 Task: Search one way flight ticket for 4 adults, 2 children, 2 infants in seat and 1 infant on lap in economy from Kotzebue: Ralph Wien Memorial Airport to Raleigh: Raleigh-durham International Airport on 8-5-2023. Choice of flights is Spirit. Number of bags: 10 checked bags. Price is upto 100000. Outbound departure time preference is 10:30.
Action: Mouse moved to (342, 297)
Screenshot: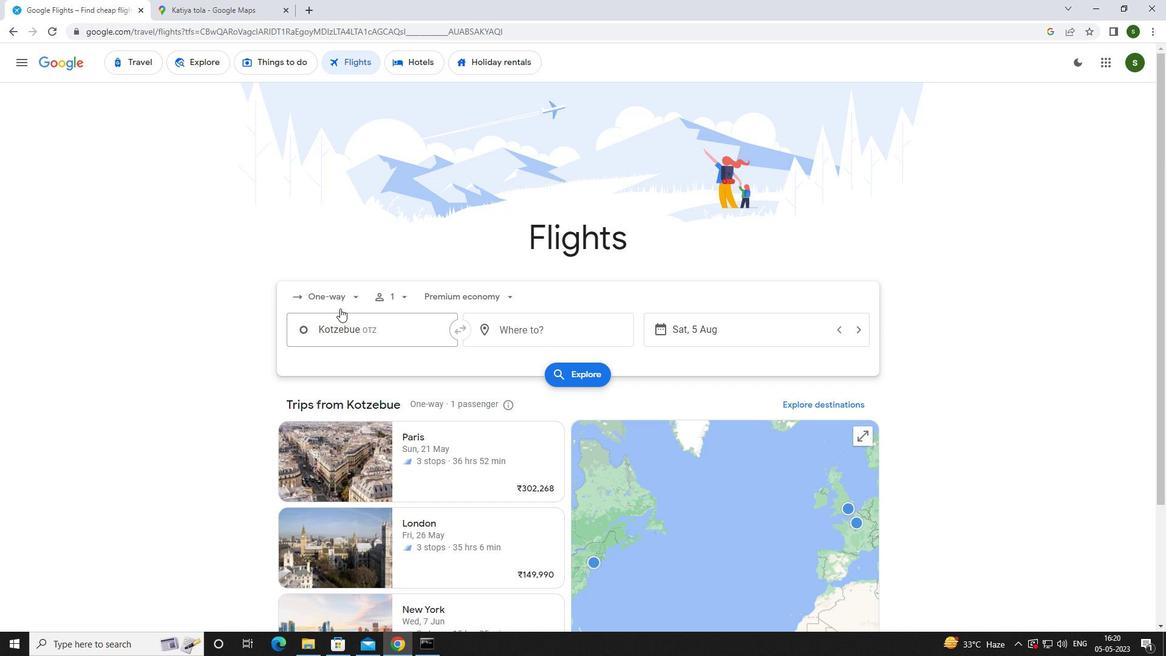 
Action: Mouse pressed left at (342, 297)
Screenshot: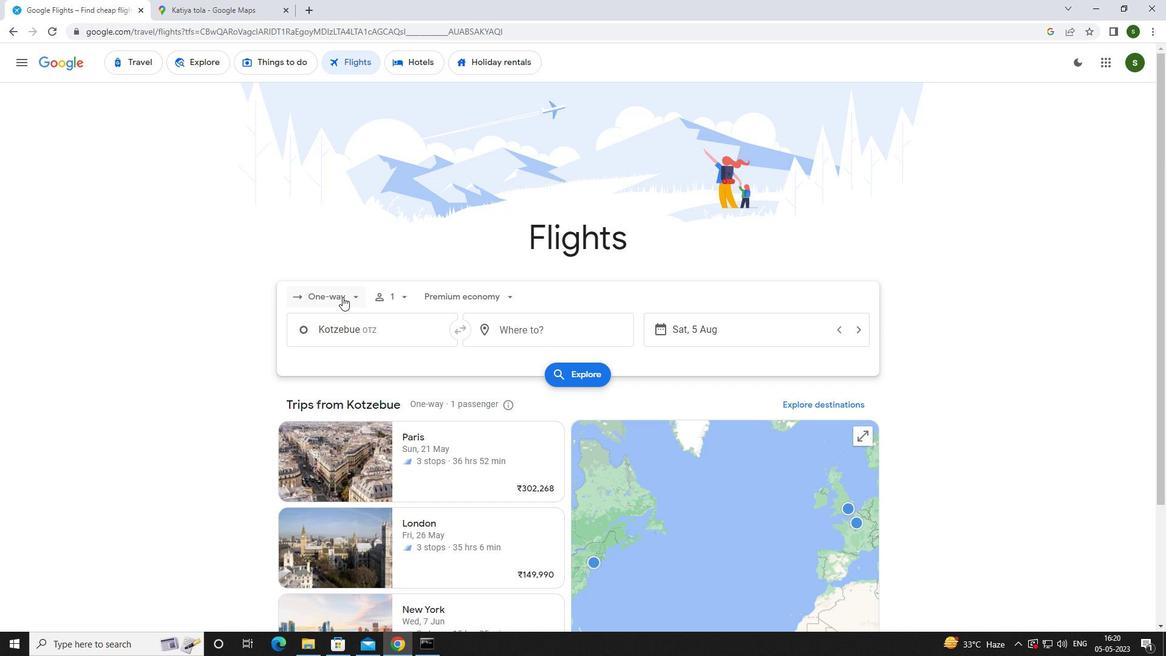 
Action: Mouse moved to (350, 351)
Screenshot: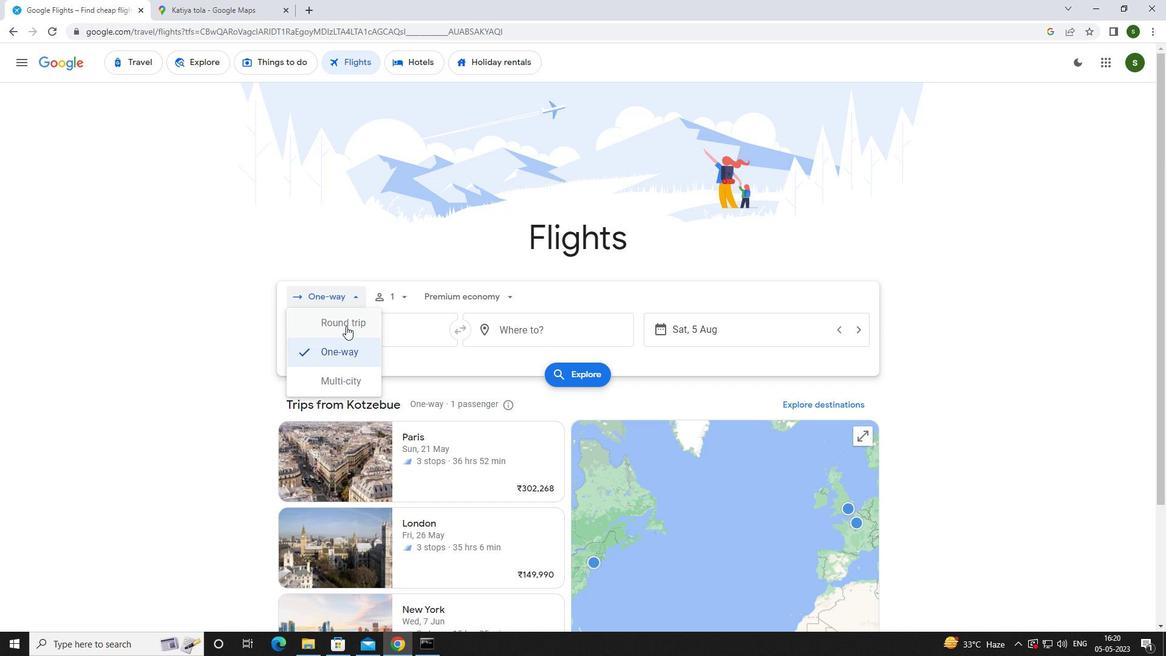 
Action: Mouse pressed left at (350, 351)
Screenshot: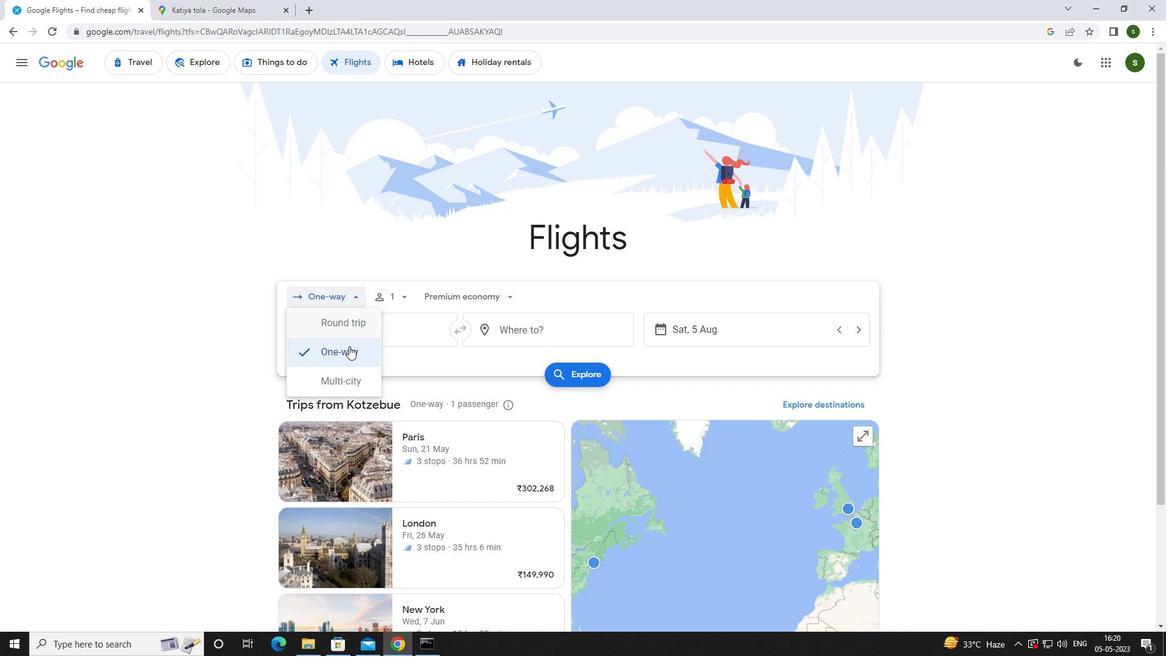 
Action: Mouse moved to (391, 294)
Screenshot: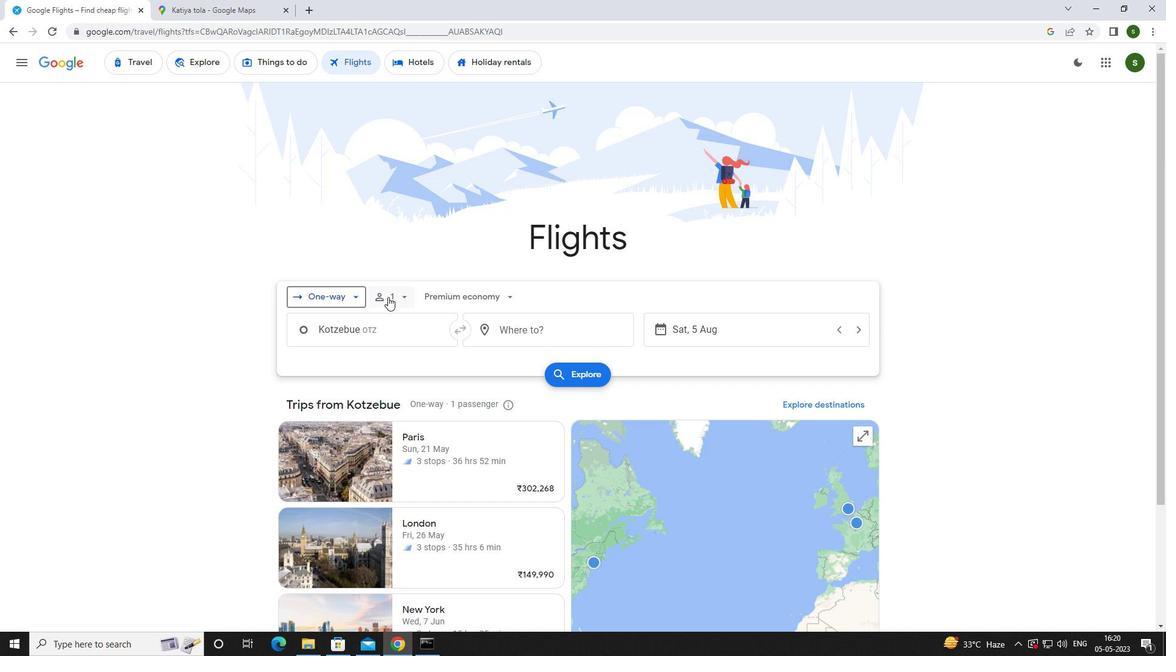
Action: Mouse pressed left at (391, 294)
Screenshot: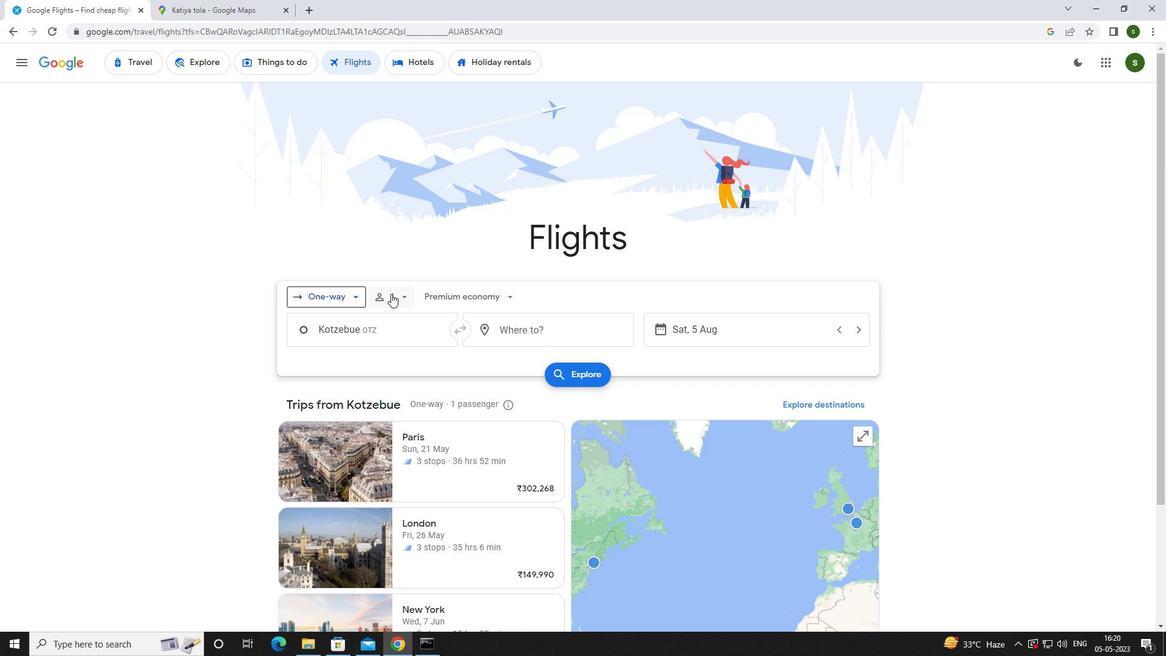 
Action: Mouse moved to (494, 322)
Screenshot: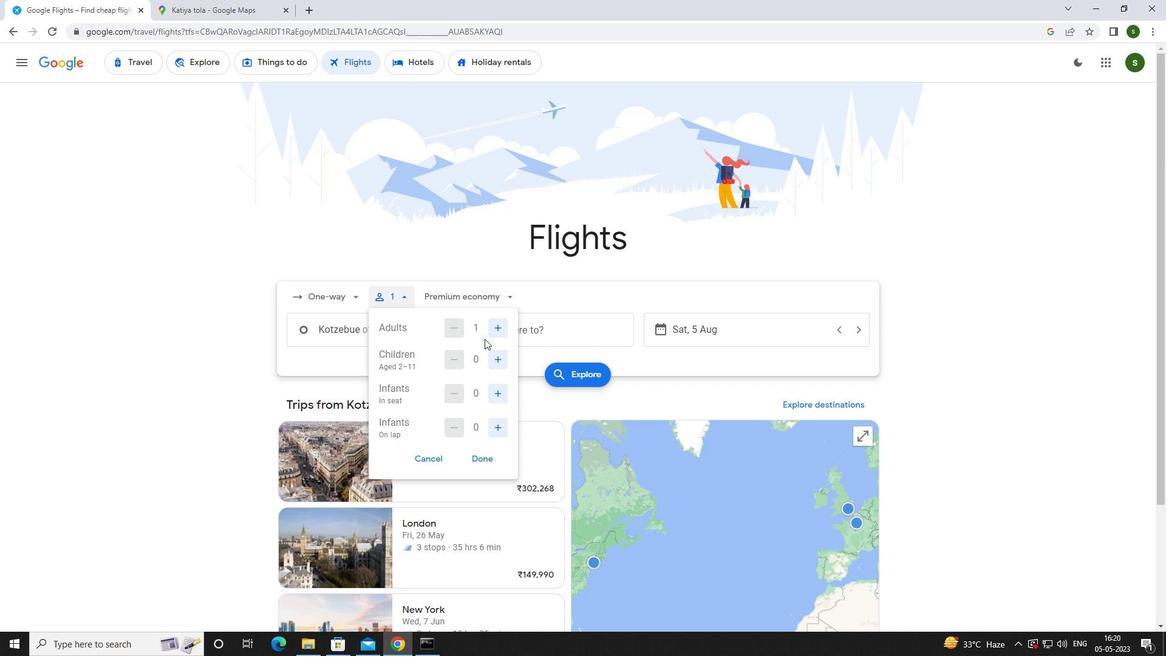 
Action: Mouse pressed left at (494, 322)
Screenshot: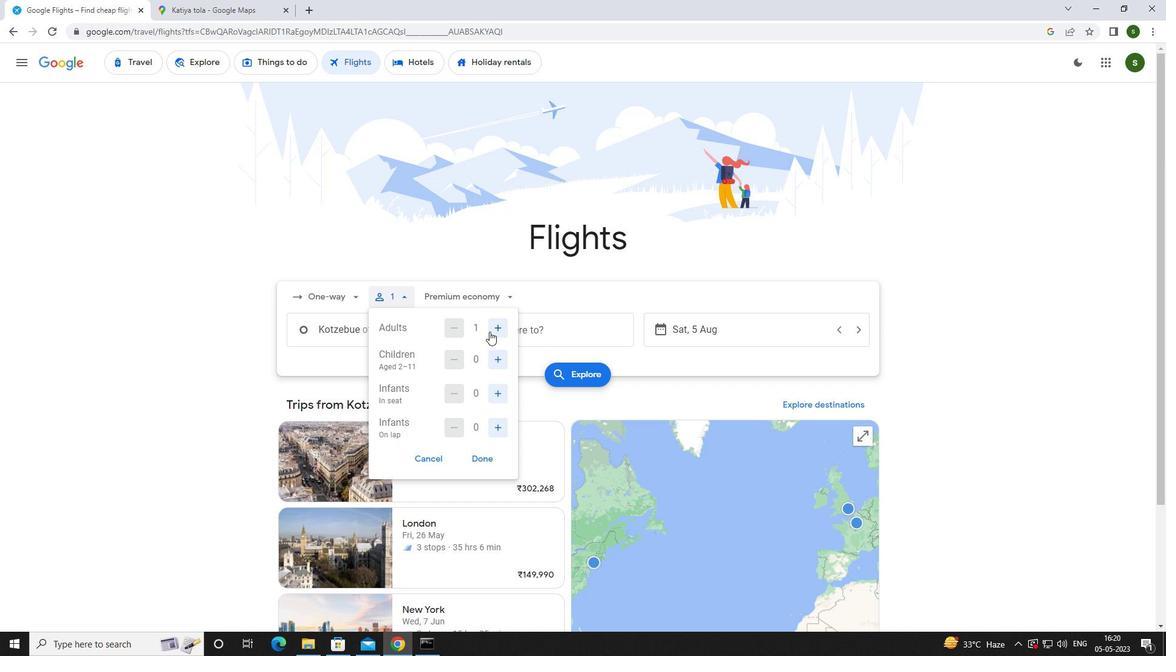 
Action: Mouse pressed left at (494, 322)
Screenshot: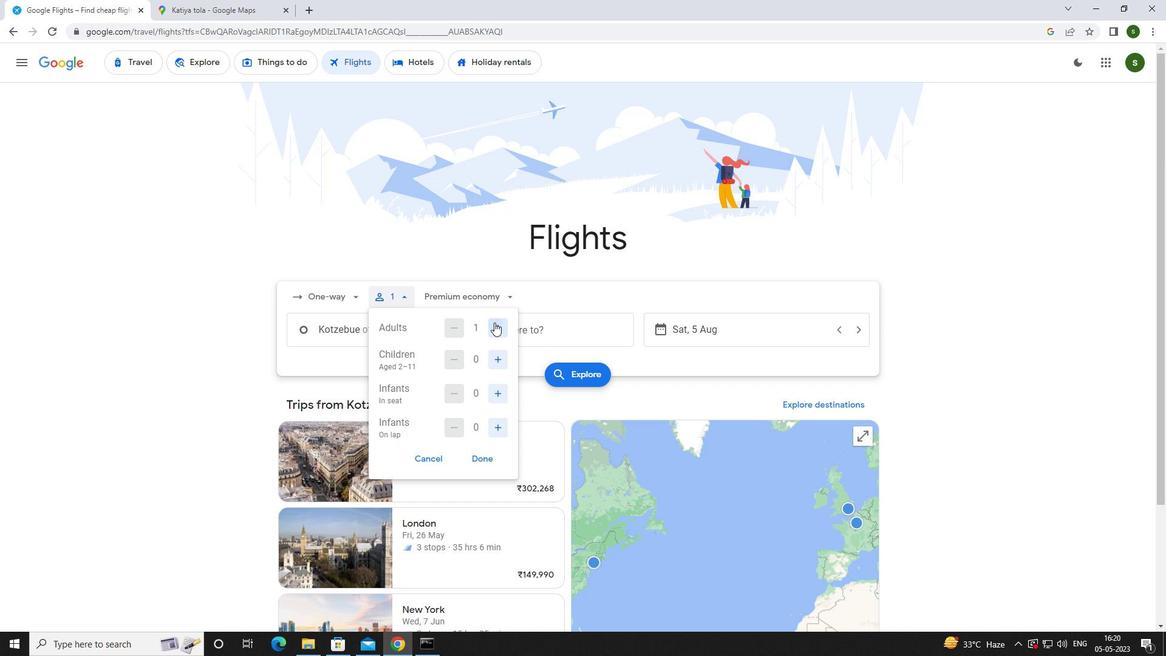
Action: Mouse moved to (494, 322)
Screenshot: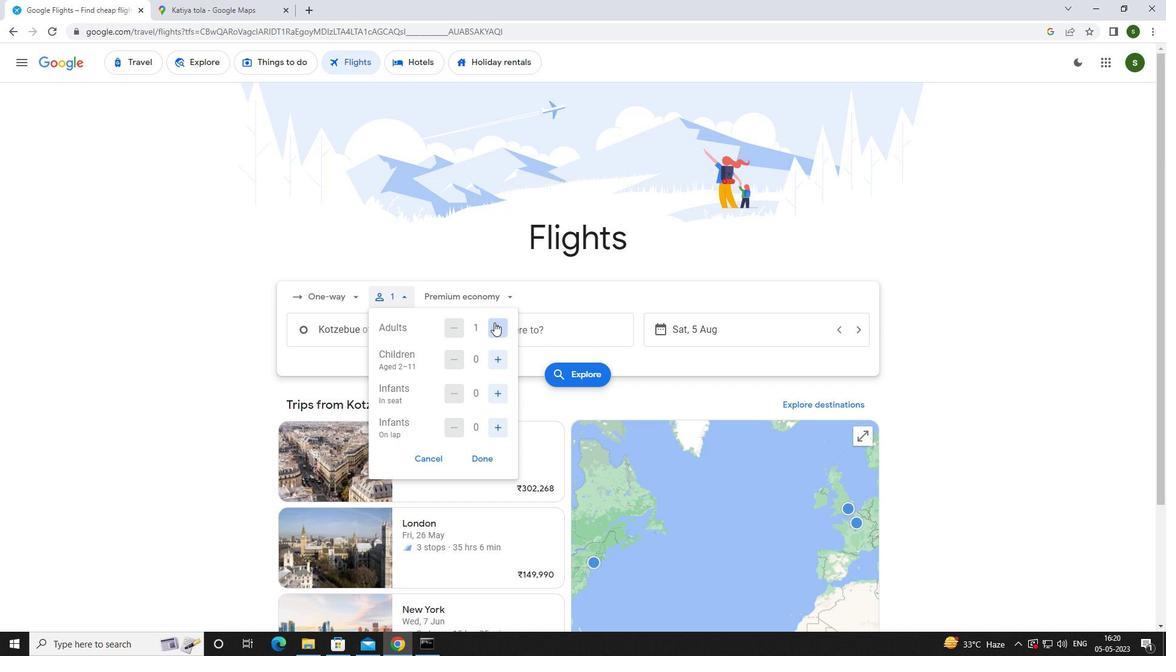 
Action: Mouse pressed left at (494, 322)
Screenshot: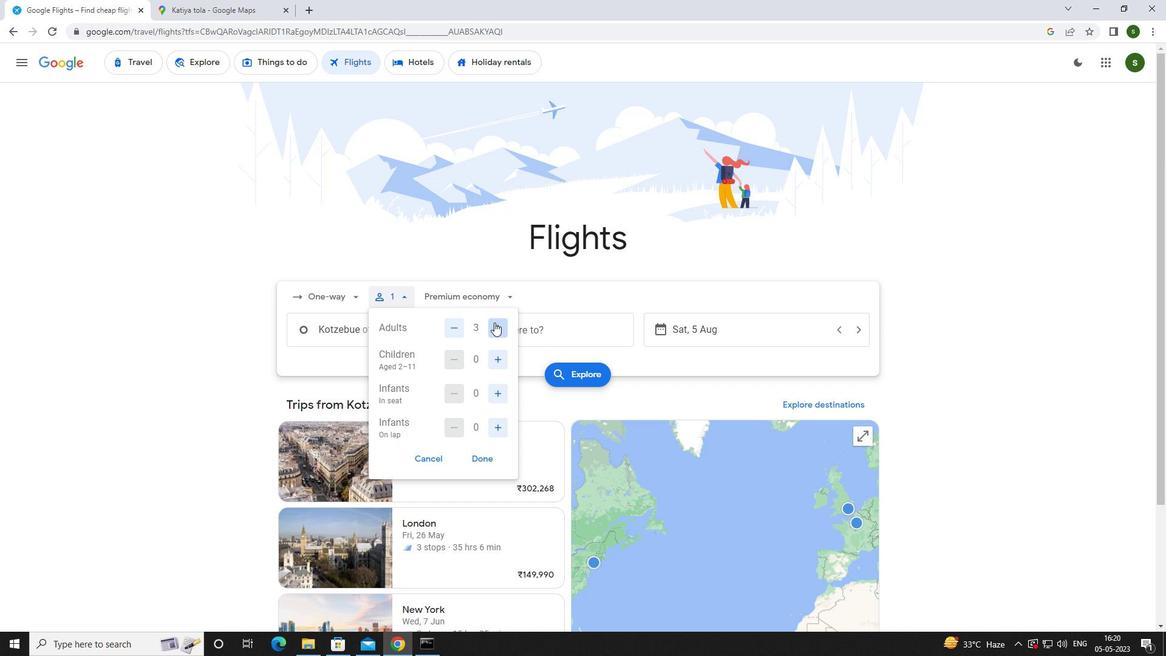 
Action: Mouse moved to (497, 354)
Screenshot: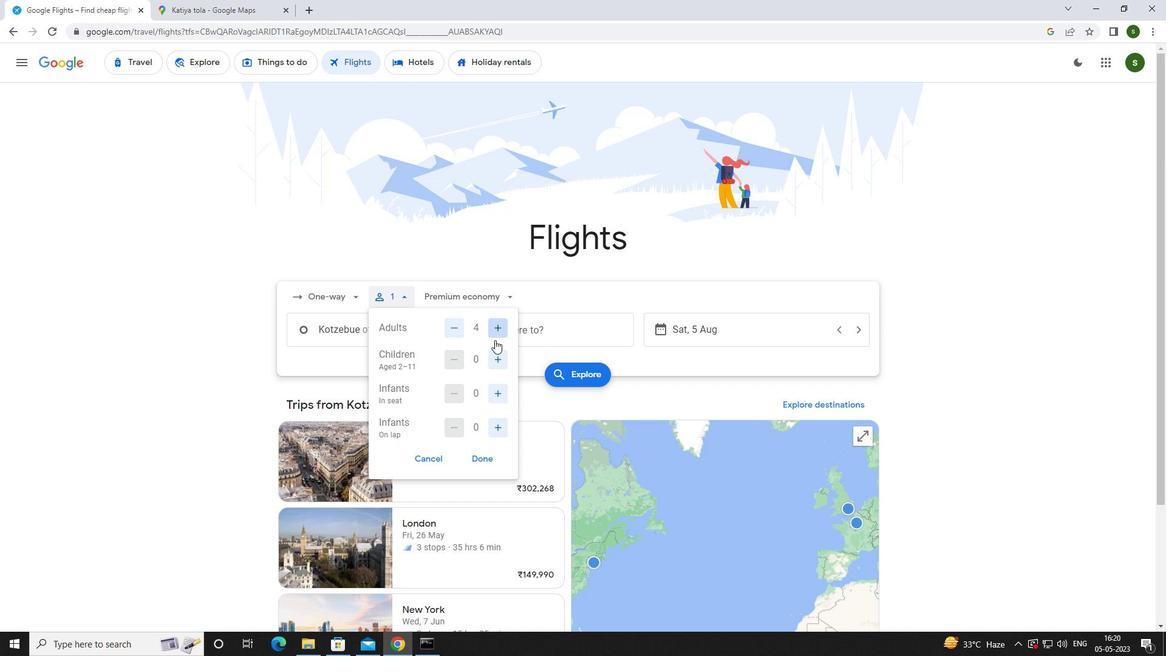 
Action: Mouse pressed left at (497, 354)
Screenshot: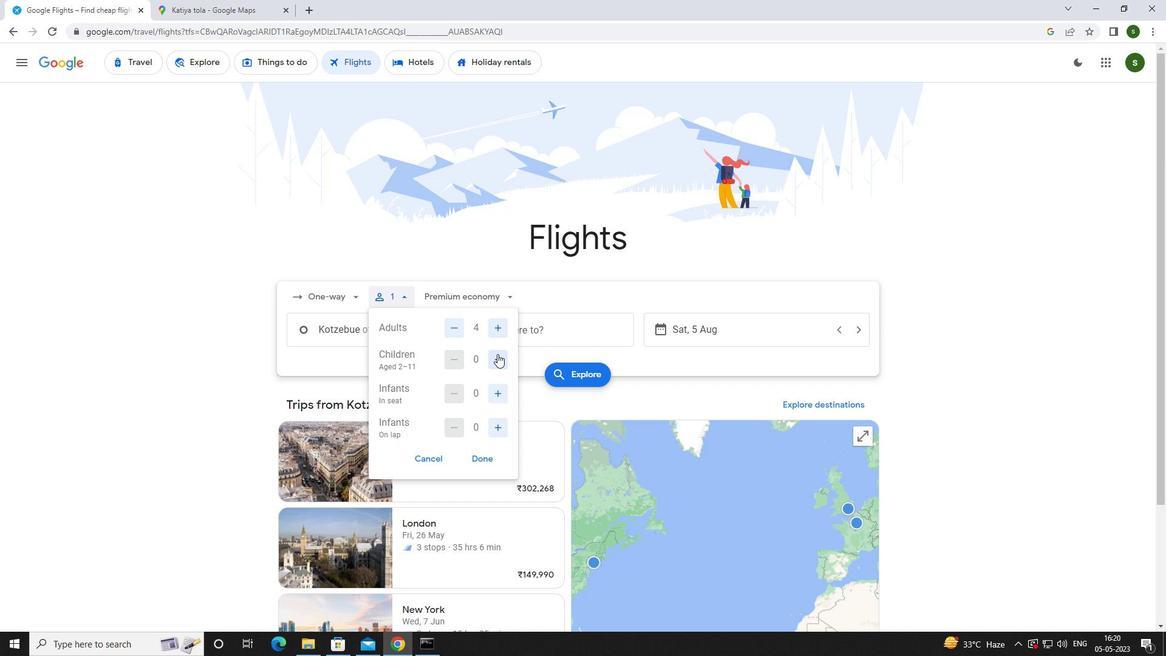 
Action: Mouse pressed left at (497, 354)
Screenshot: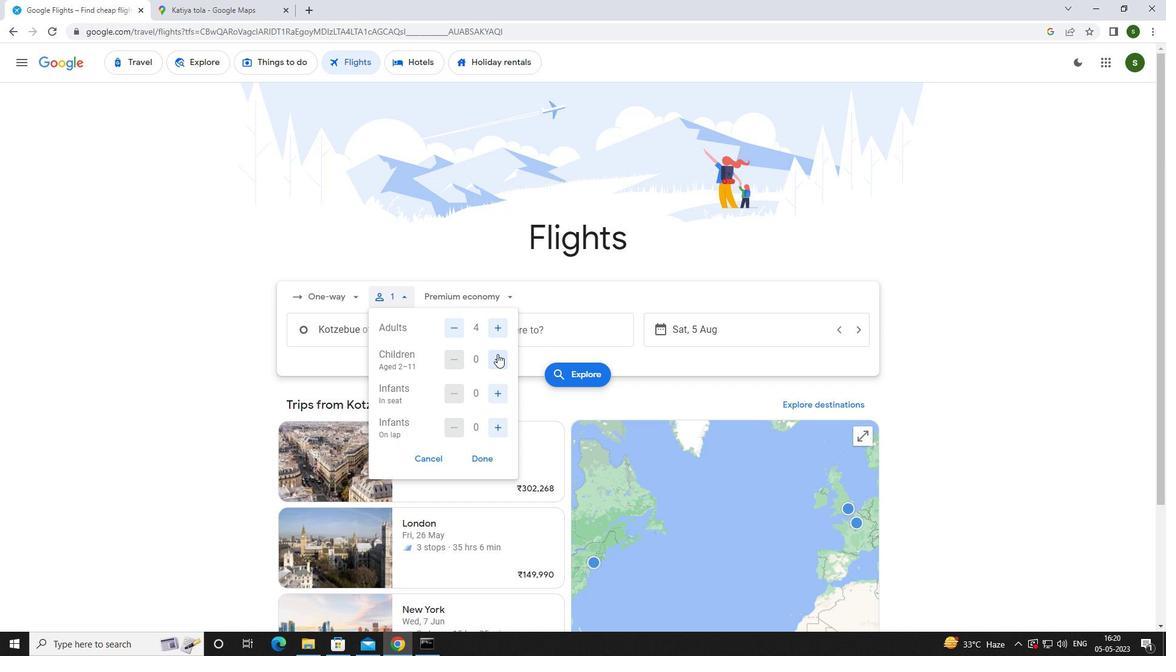 
Action: Mouse moved to (498, 395)
Screenshot: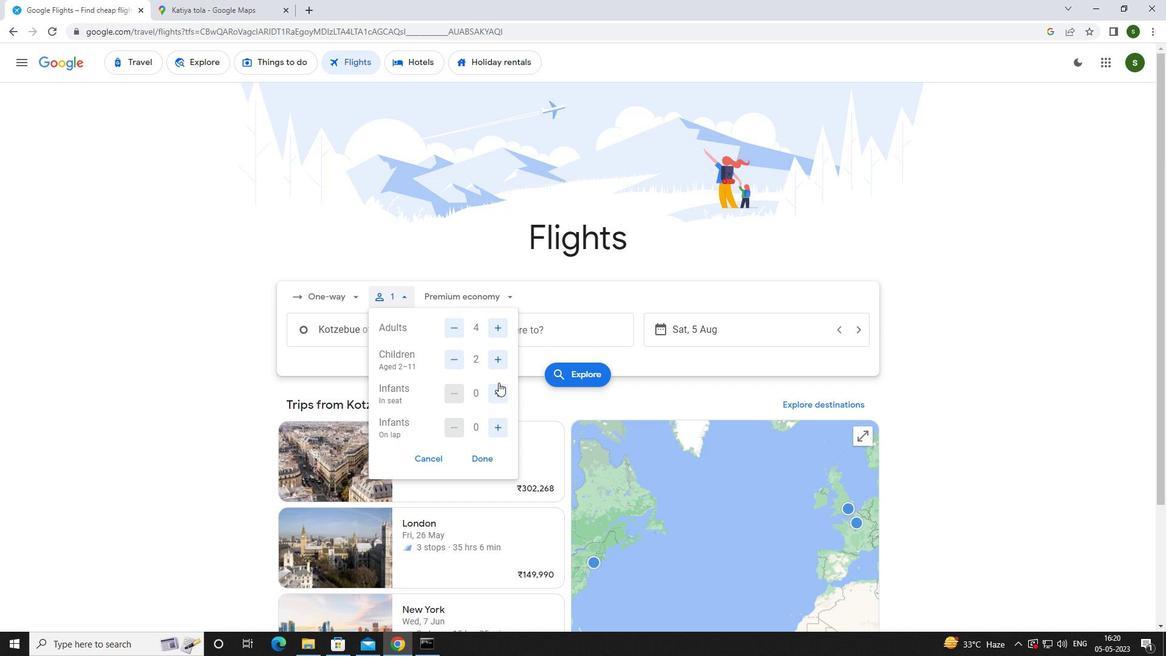
Action: Mouse pressed left at (498, 395)
Screenshot: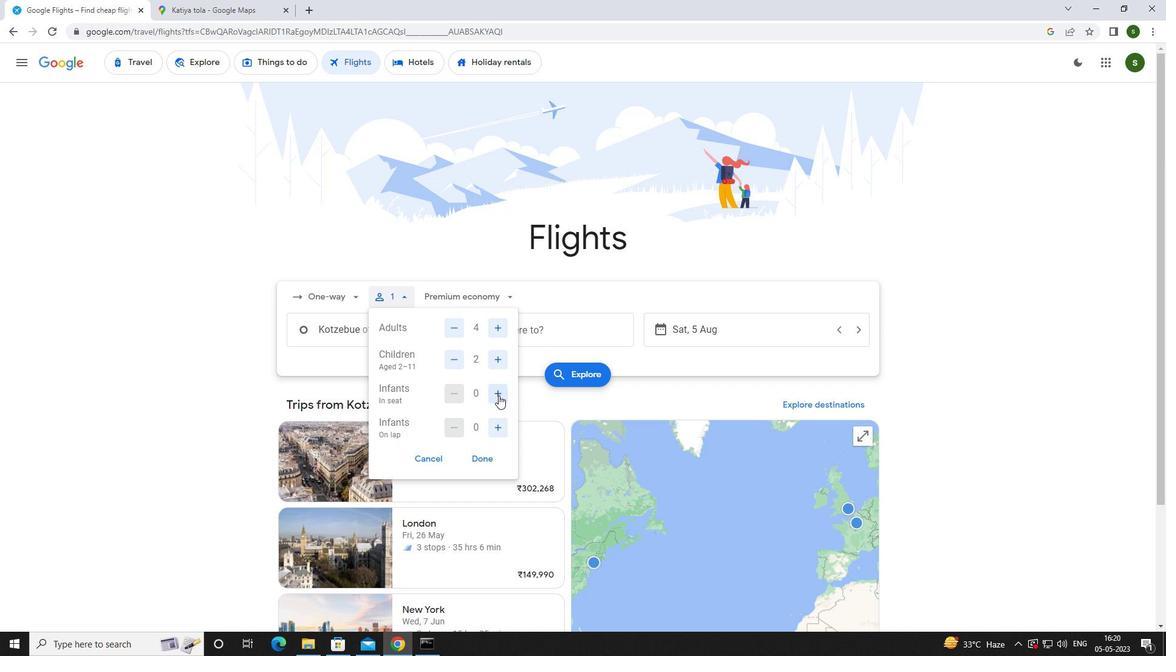 
Action: Mouse pressed left at (498, 395)
Screenshot: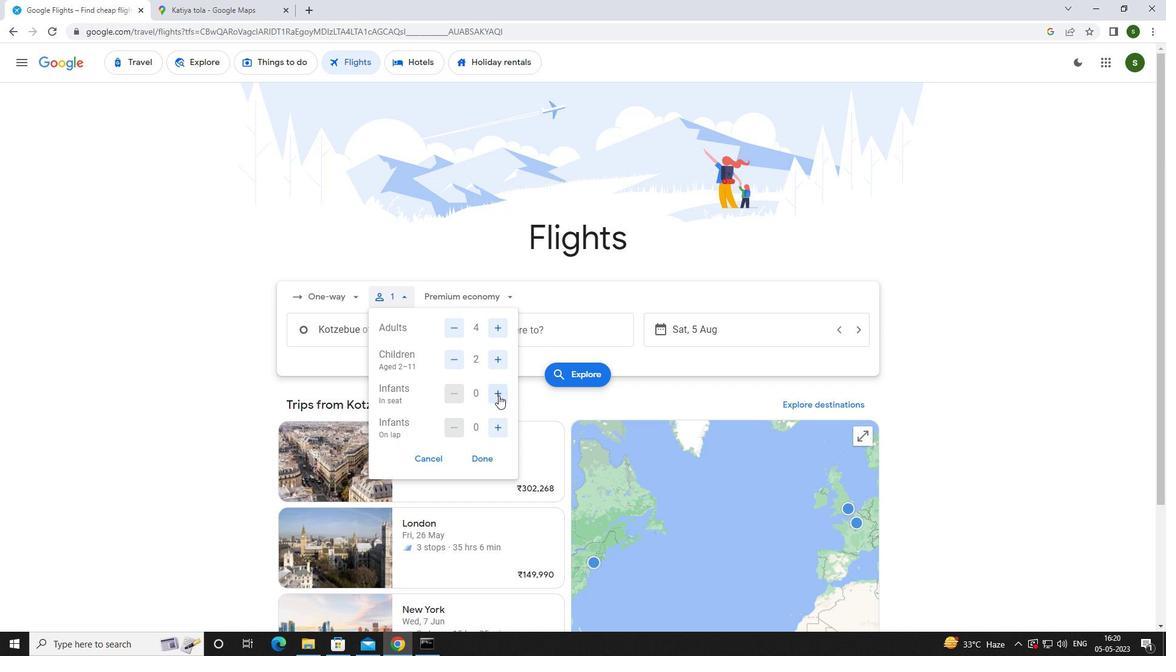 
Action: Mouse moved to (498, 428)
Screenshot: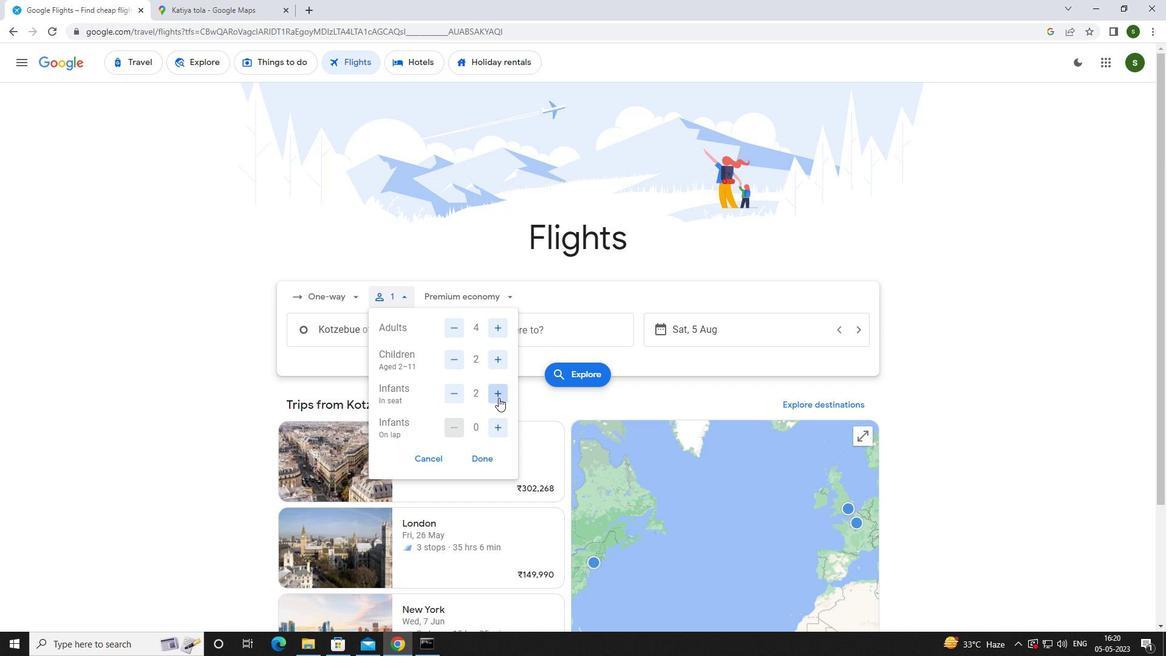 
Action: Mouse pressed left at (498, 428)
Screenshot: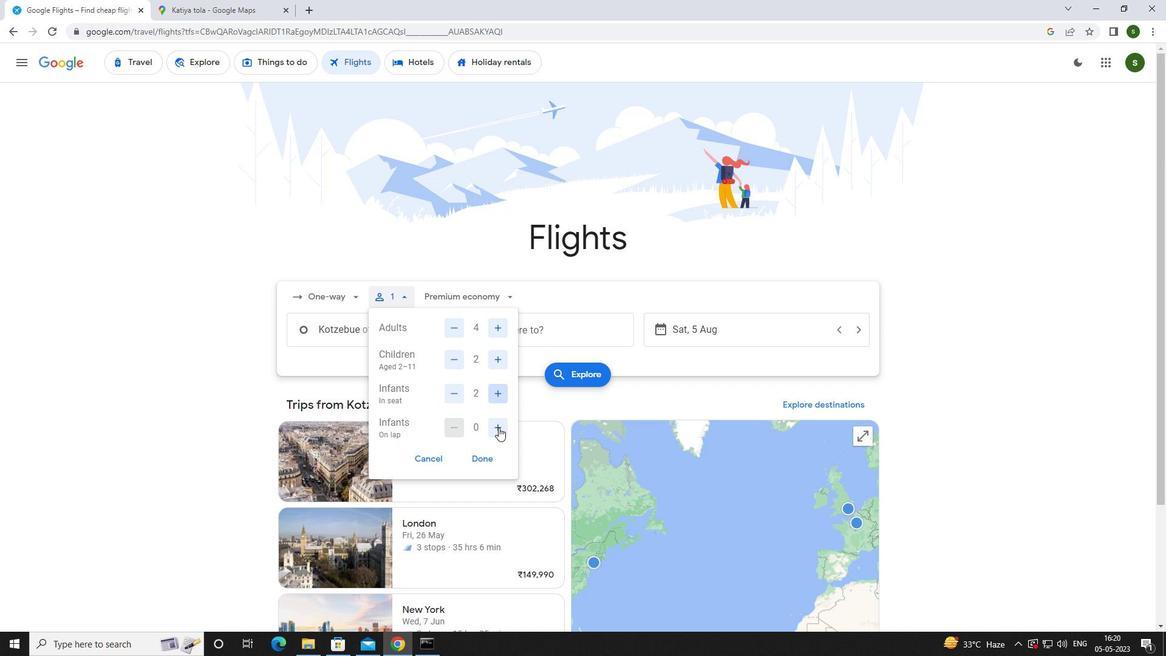 
Action: Mouse moved to (489, 294)
Screenshot: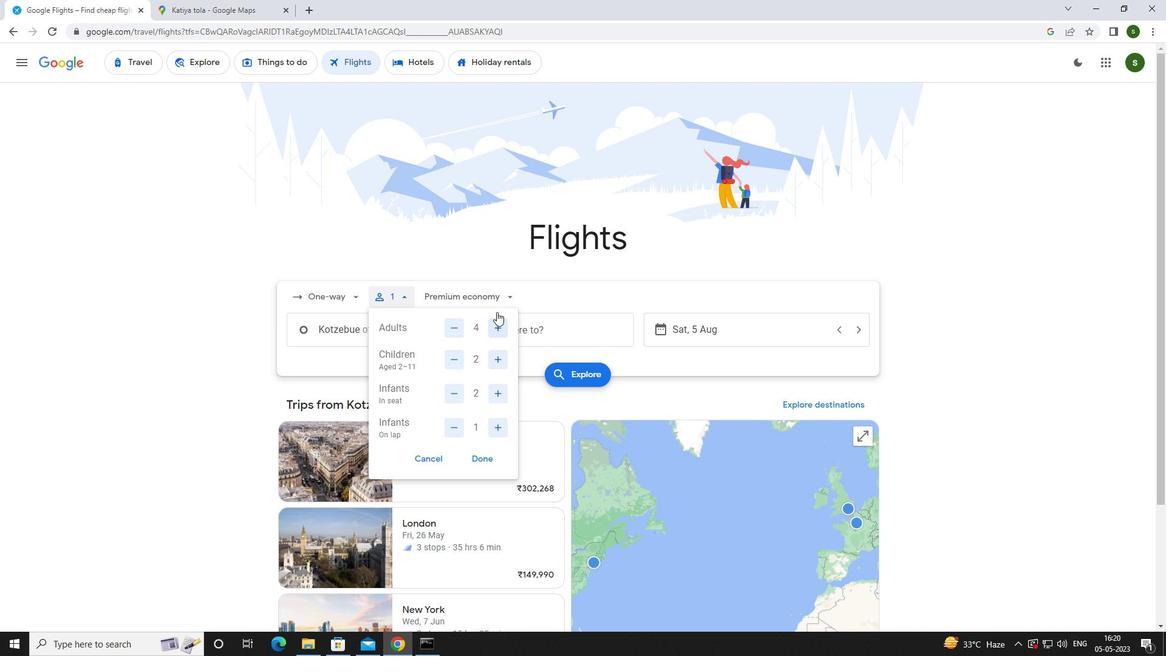 
Action: Mouse pressed left at (489, 294)
Screenshot: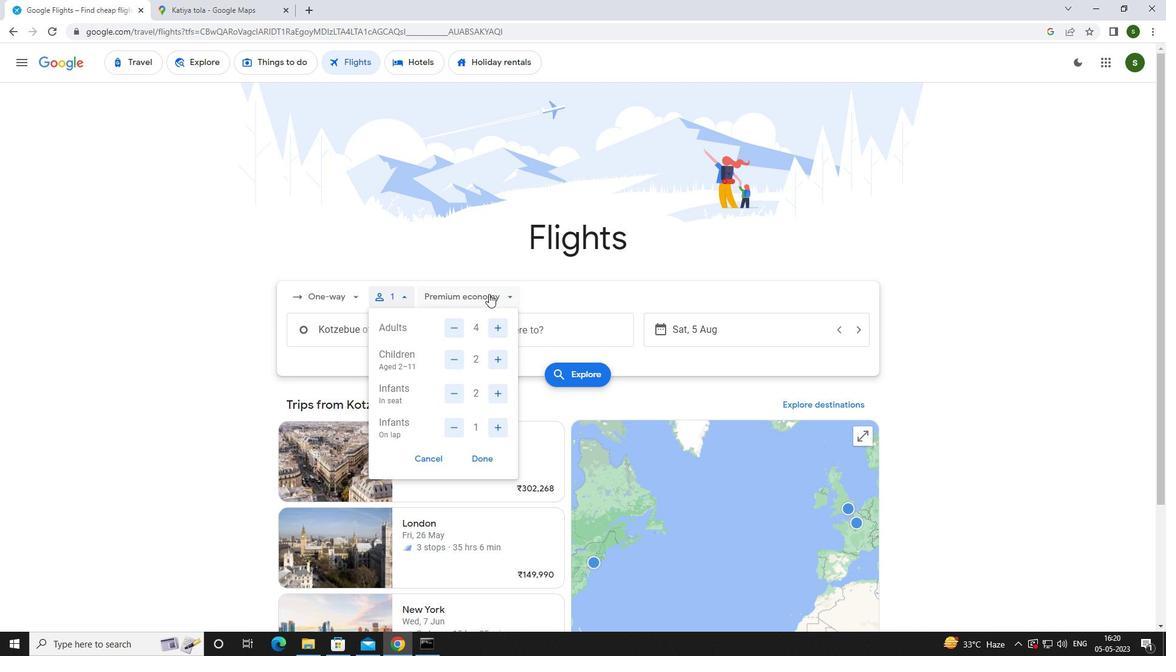
Action: Mouse moved to (484, 317)
Screenshot: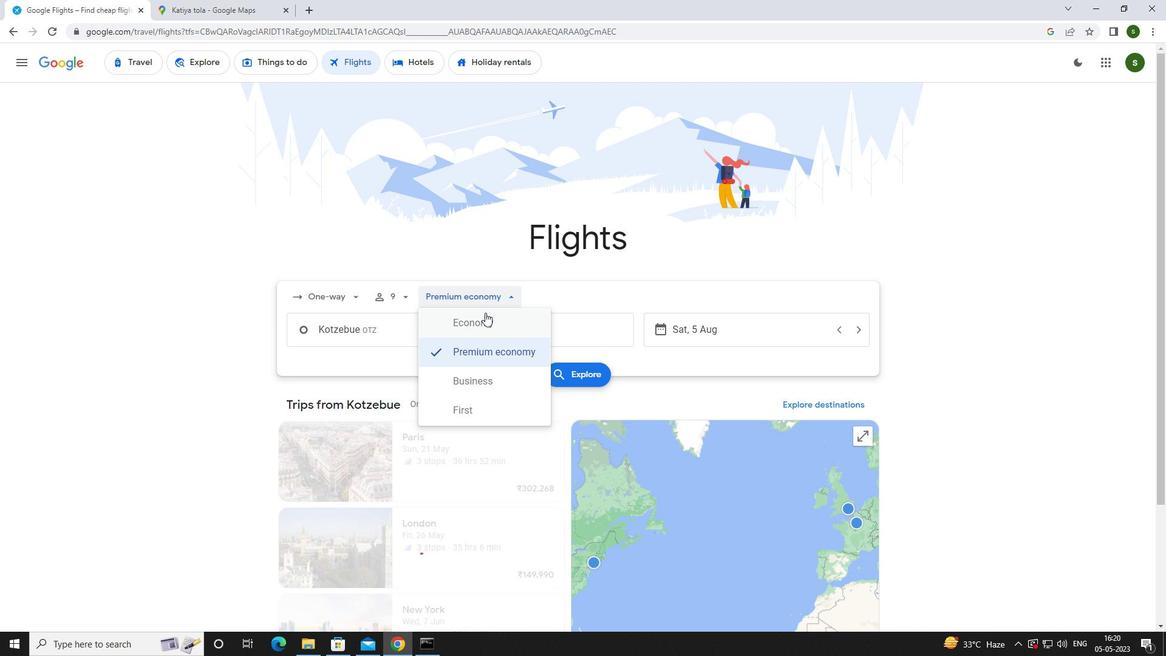 
Action: Mouse pressed left at (484, 317)
Screenshot: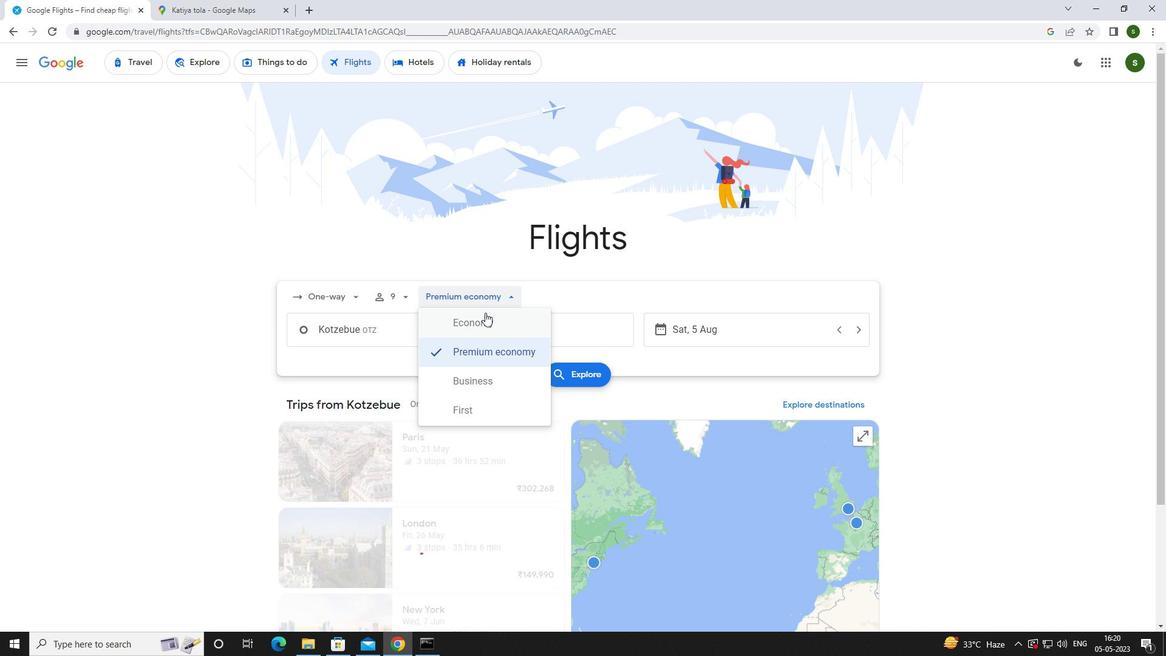 
Action: Mouse moved to (397, 337)
Screenshot: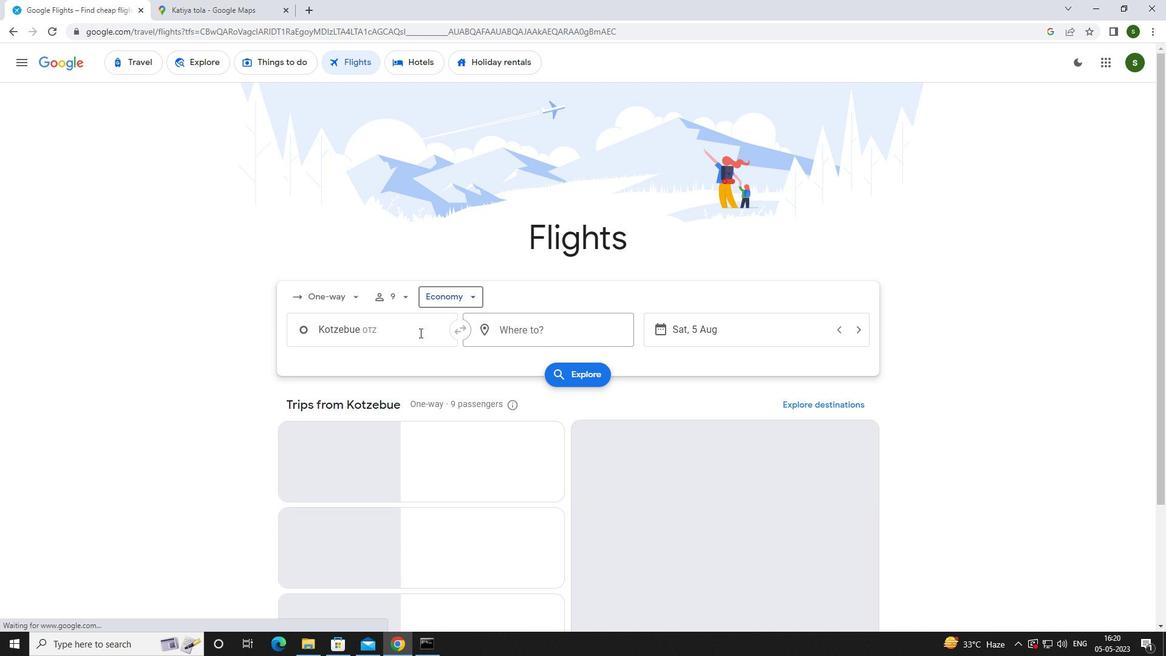 
Action: Mouse pressed left at (397, 337)
Screenshot: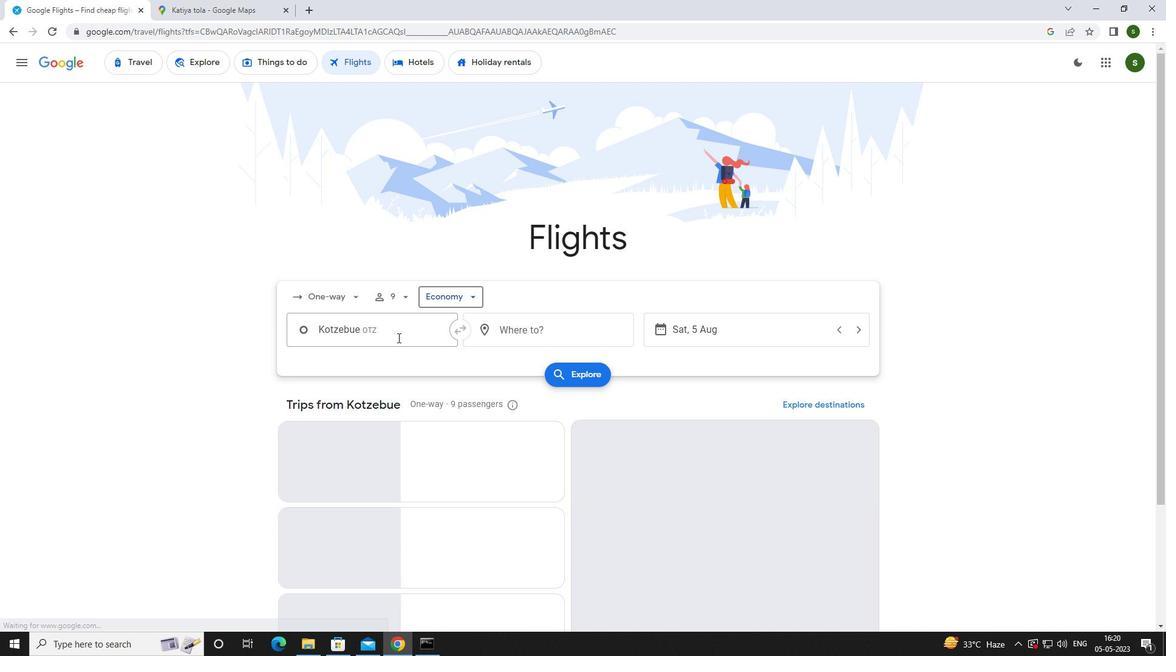 
Action: Mouse moved to (397, 349)
Screenshot: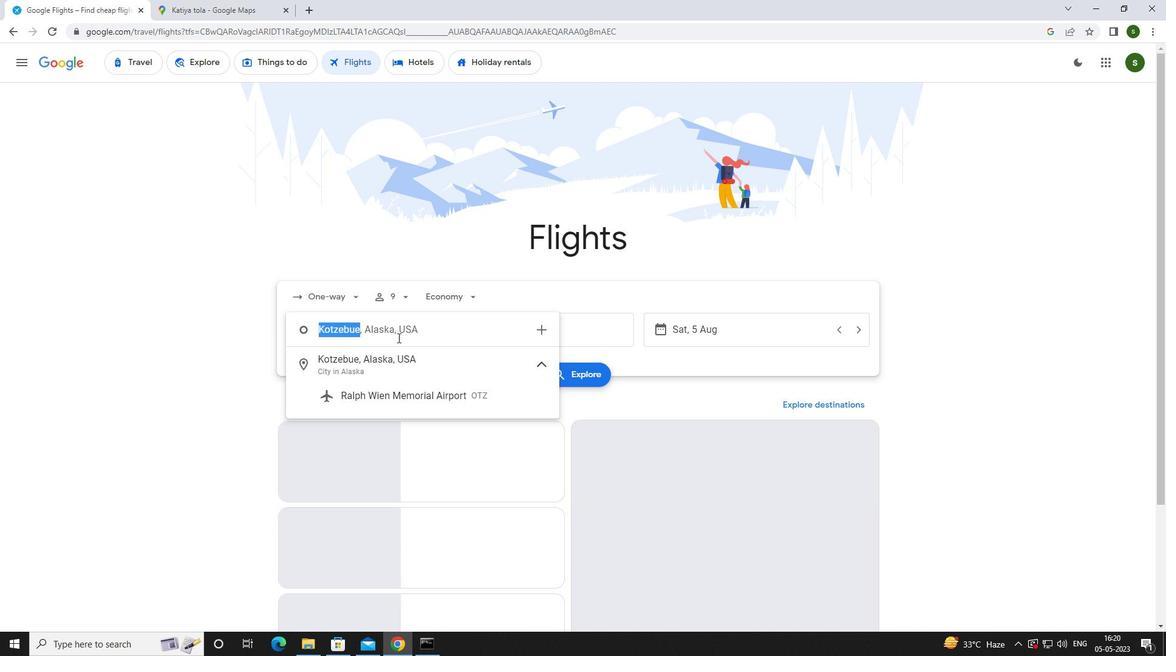 
Action: Key pressed <Key.caps_lock>r<Key.caps_lock>alp
Screenshot: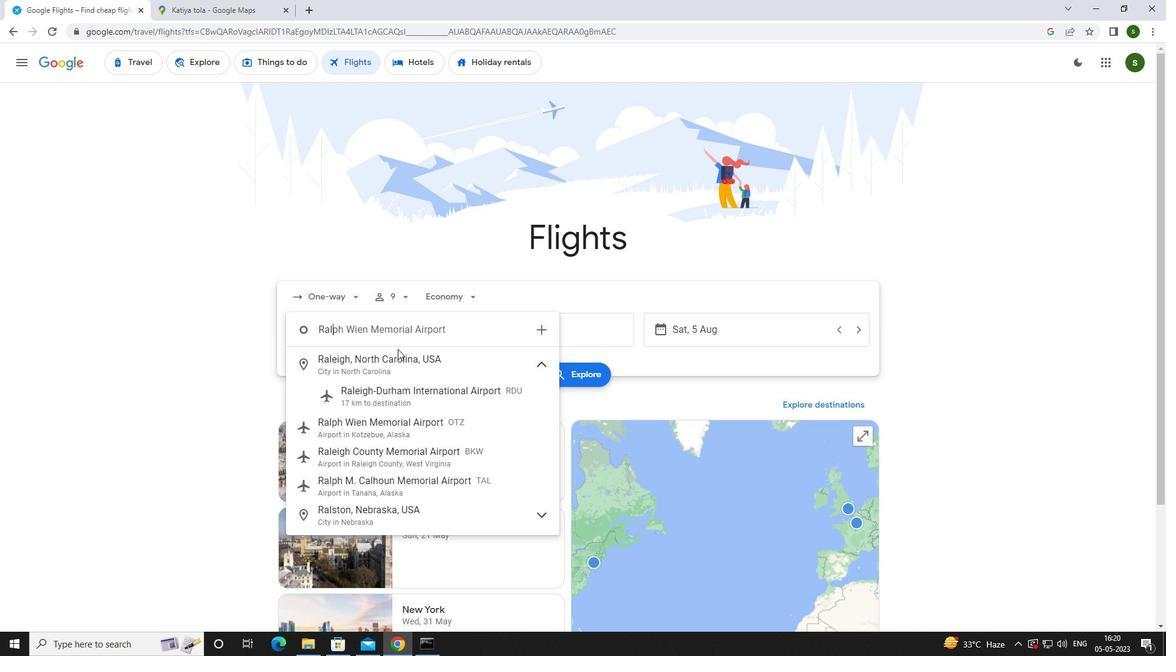 
Action: Mouse moved to (407, 365)
Screenshot: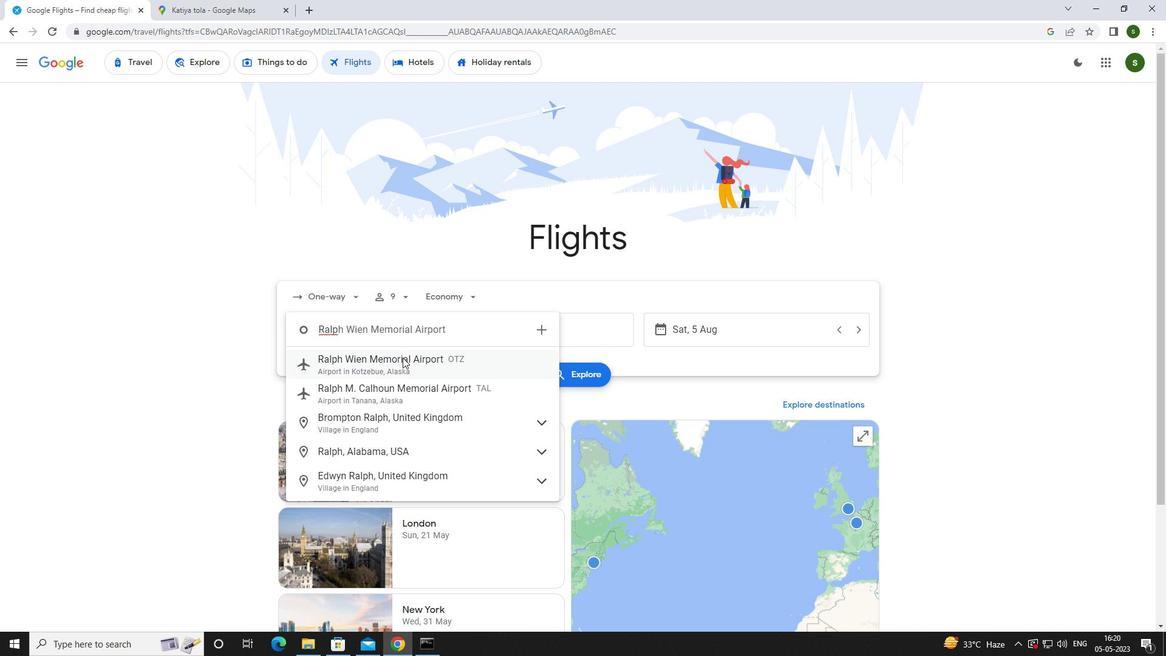 
Action: Mouse pressed left at (407, 365)
Screenshot: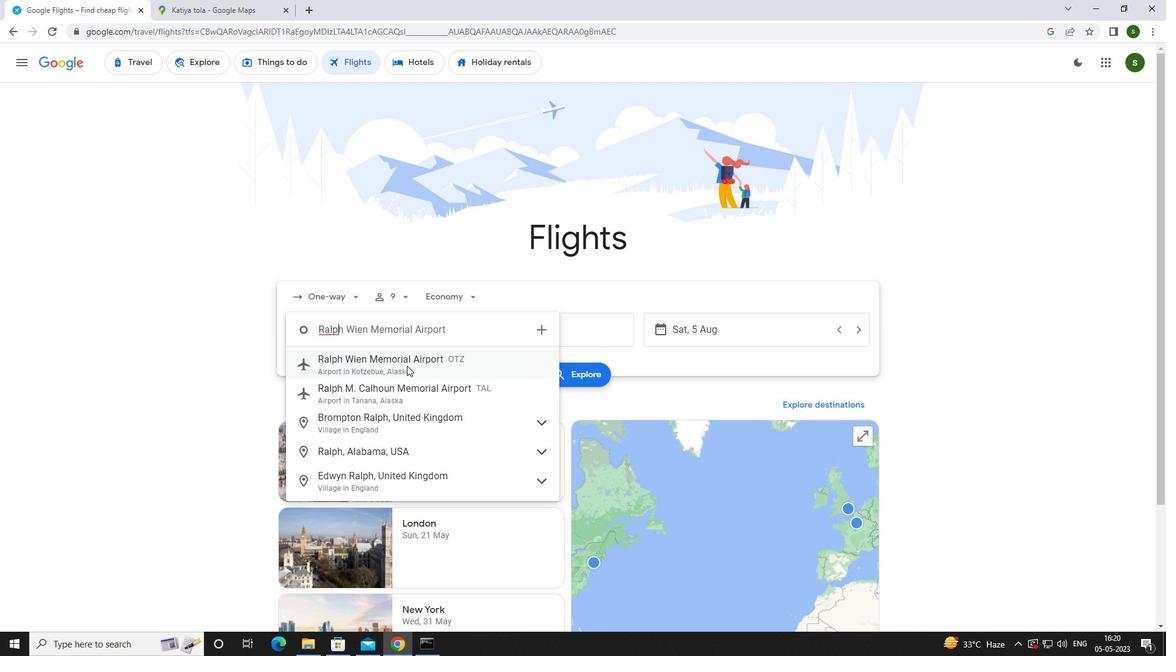 
Action: Mouse moved to (528, 325)
Screenshot: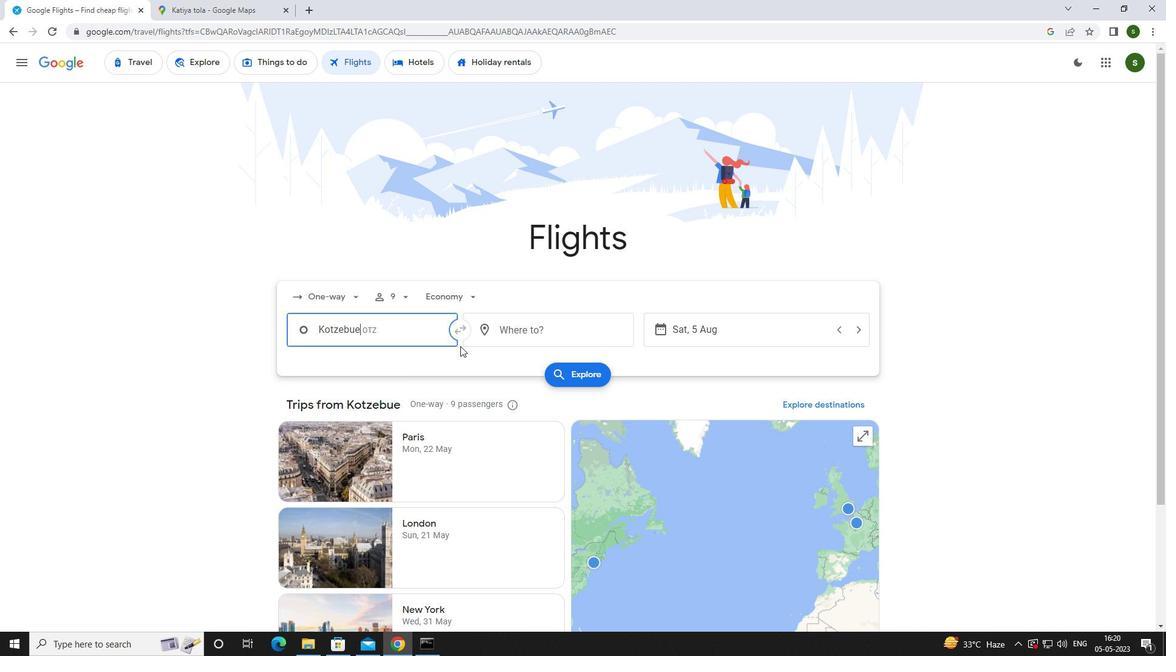 
Action: Mouse pressed left at (528, 325)
Screenshot: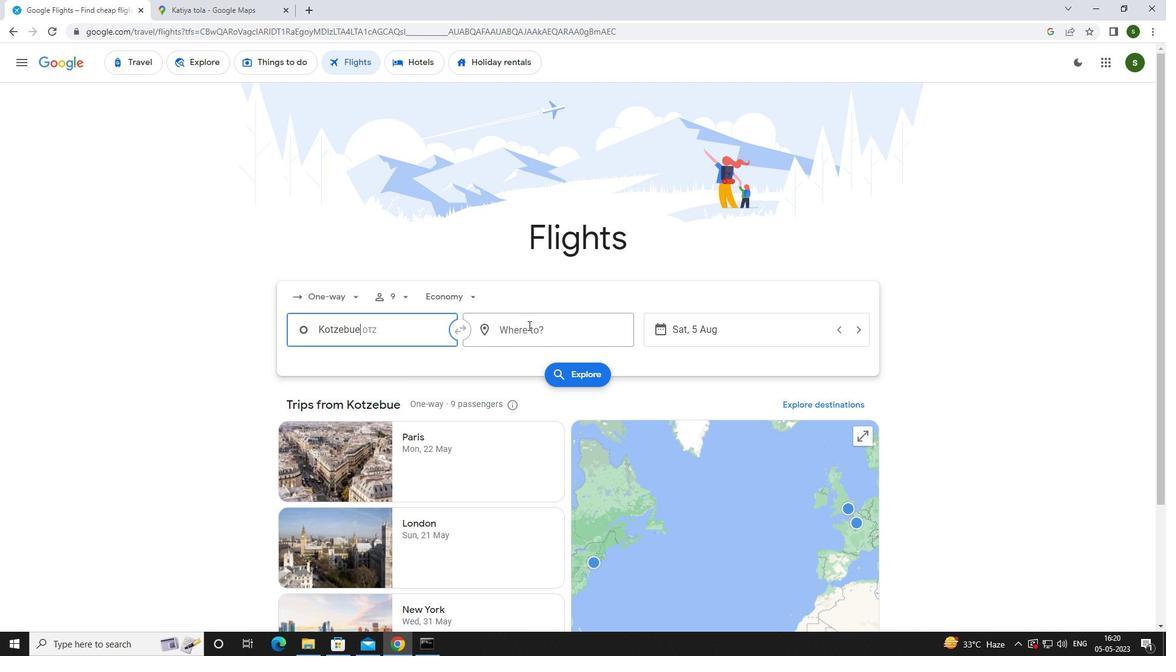 
Action: Mouse moved to (528, 325)
Screenshot: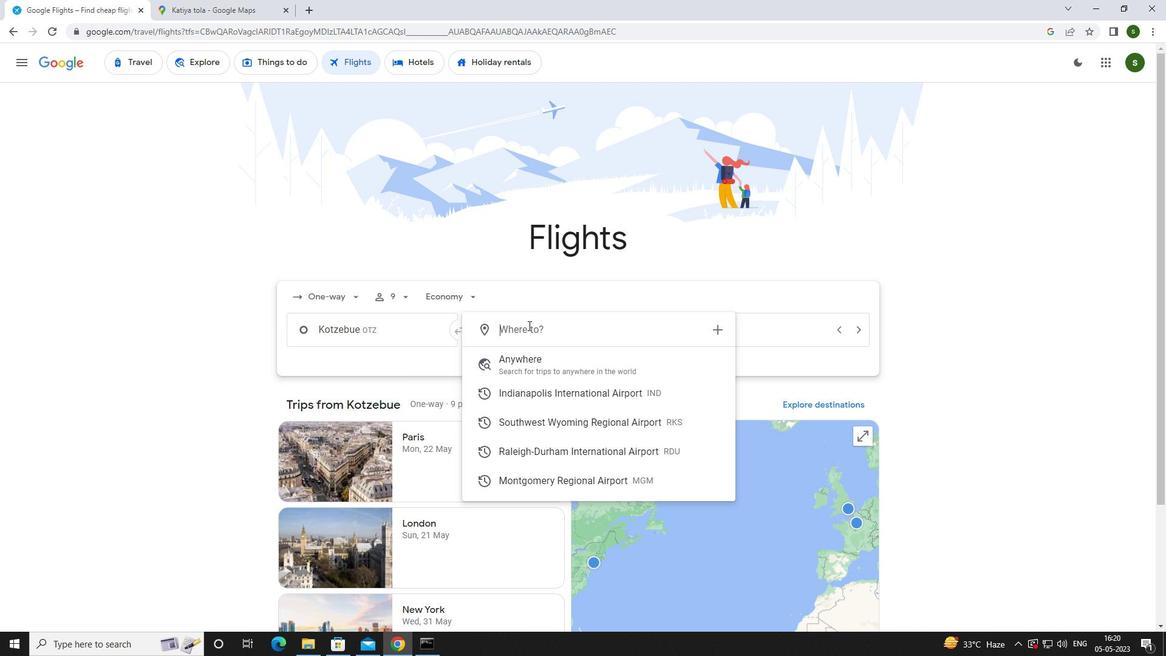 
Action: Key pressed <Key.caps_lock>r<Key.caps_lock>aleigh
Screenshot: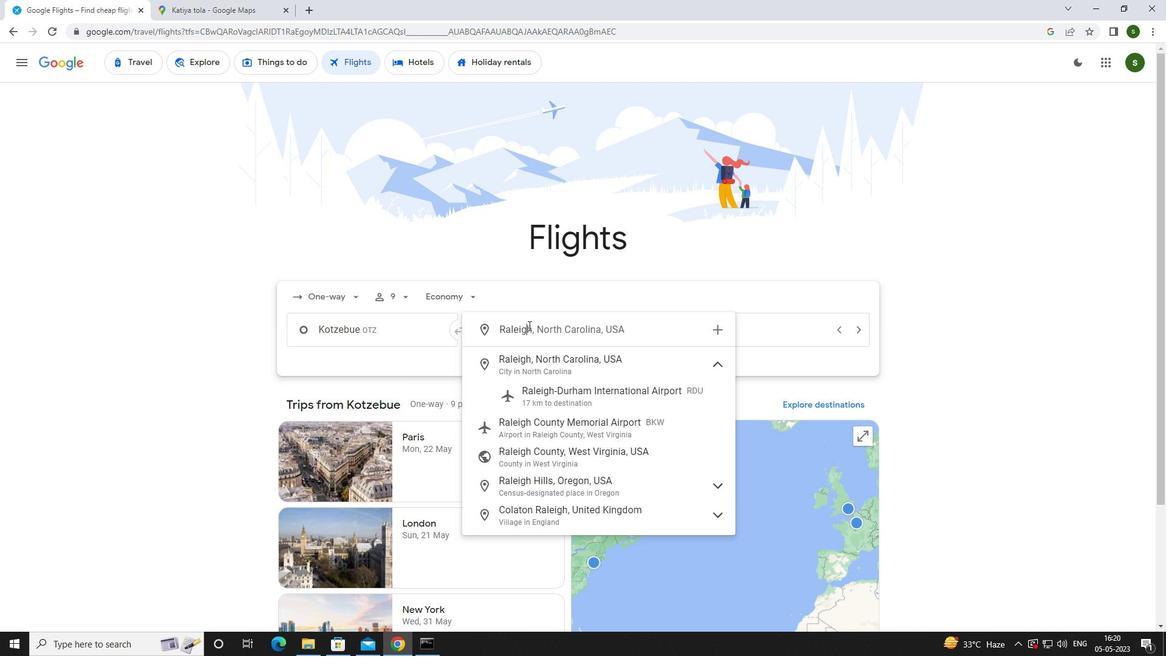 
Action: Mouse moved to (558, 388)
Screenshot: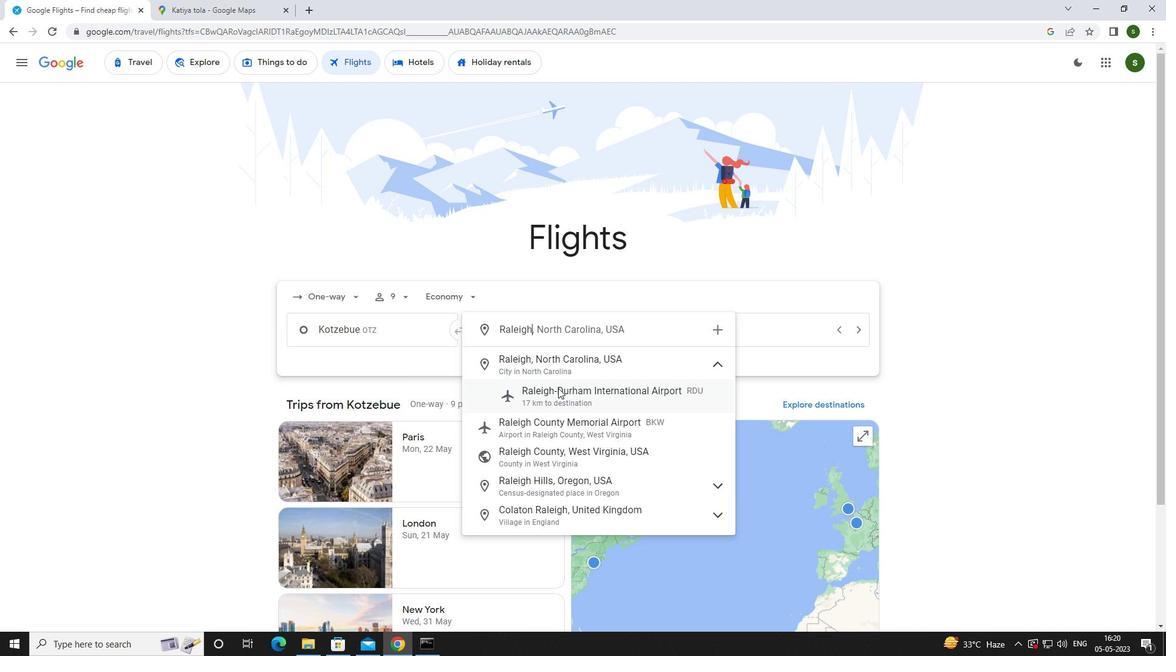 
Action: Mouse pressed left at (558, 388)
Screenshot: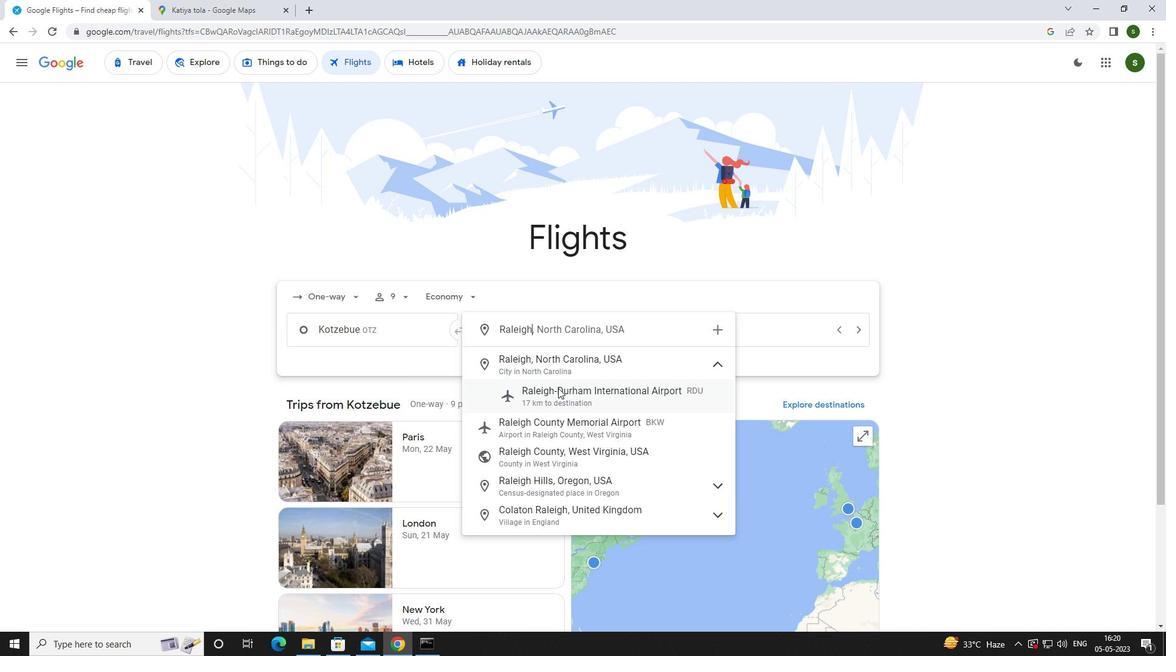 
Action: Mouse moved to (732, 328)
Screenshot: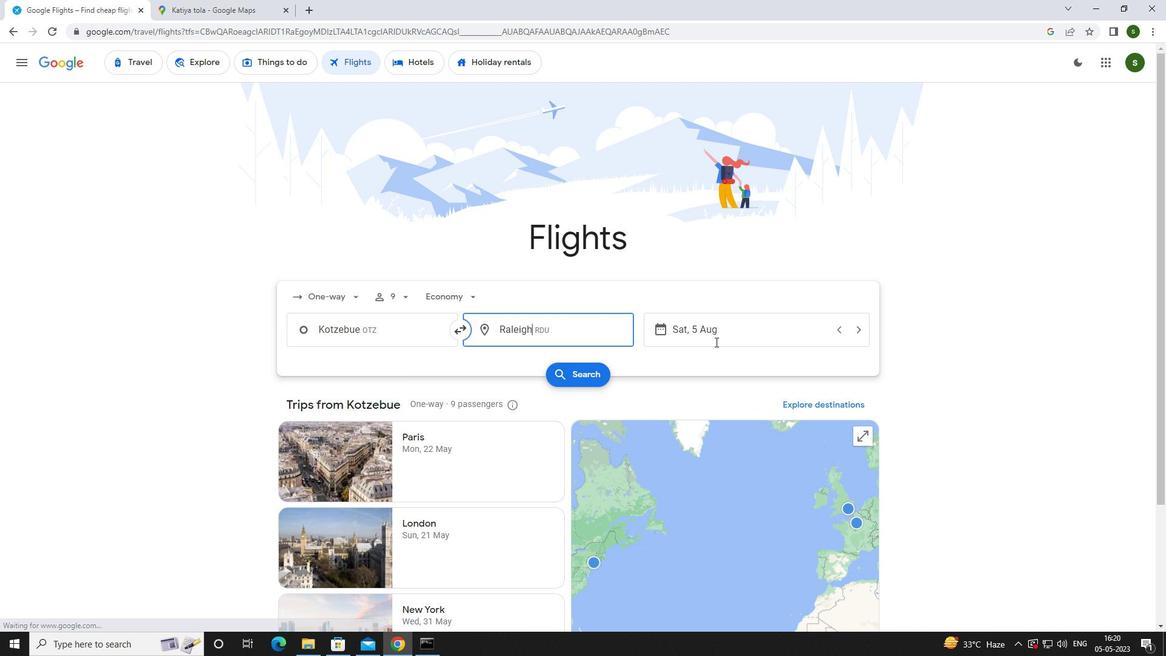 
Action: Mouse pressed left at (732, 328)
Screenshot: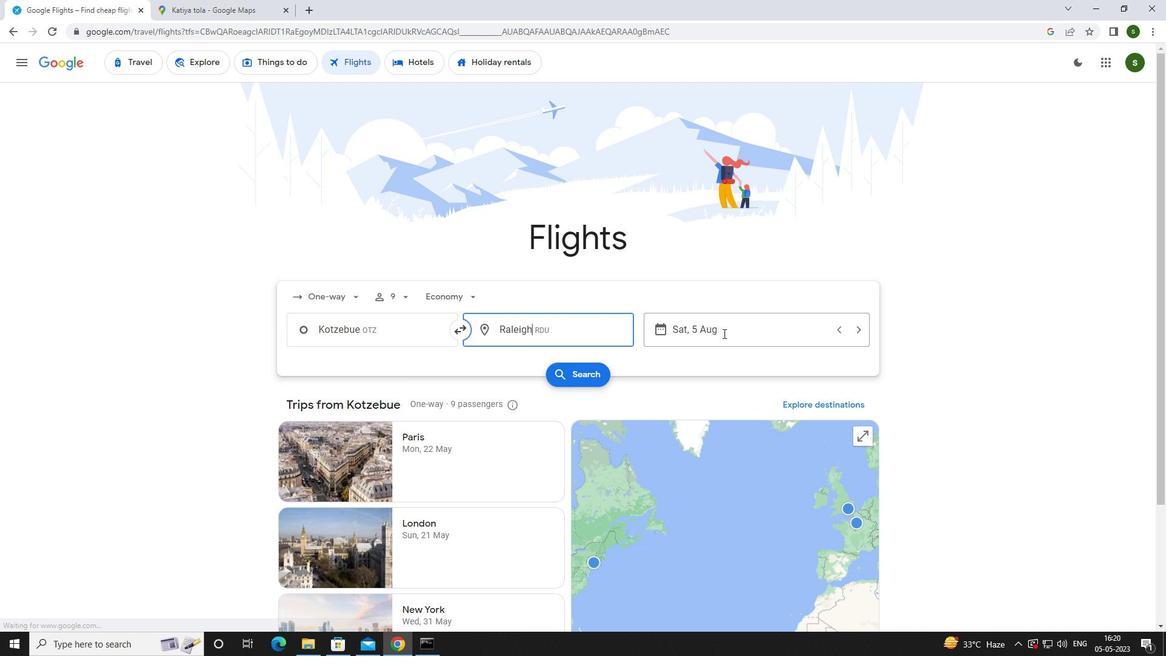 
Action: Mouse moved to (608, 409)
Screenshot: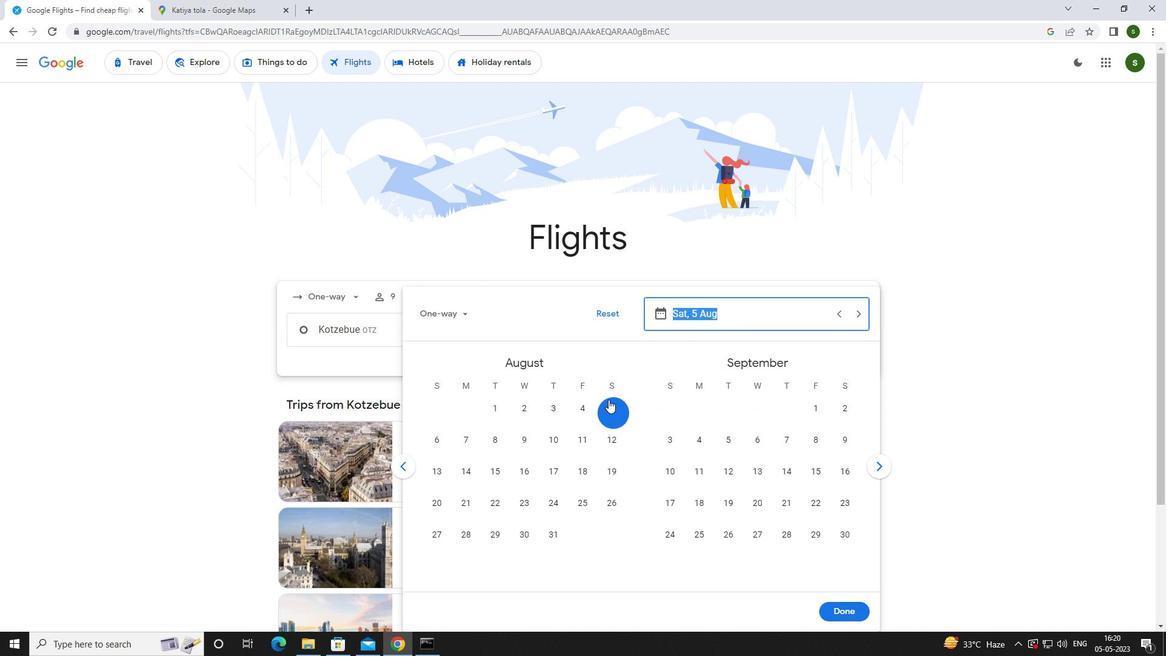 
Action: Mouse pressed left at (608, 409)
Screenshot: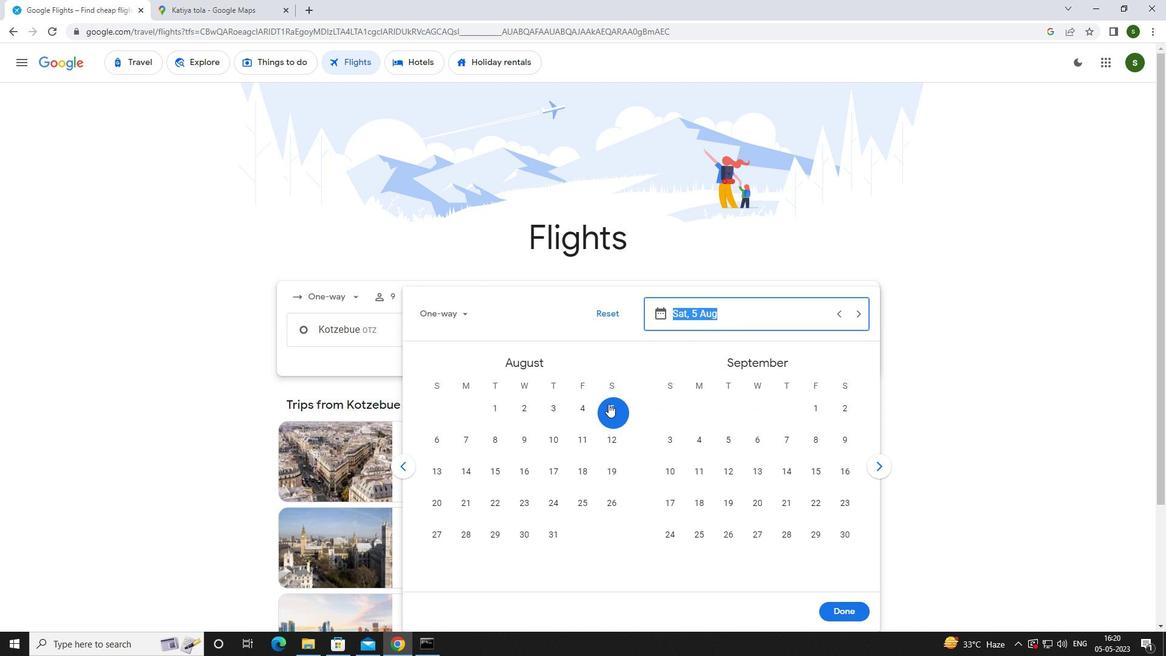
Action: Mouse moved to (843, 613)
Screenshot: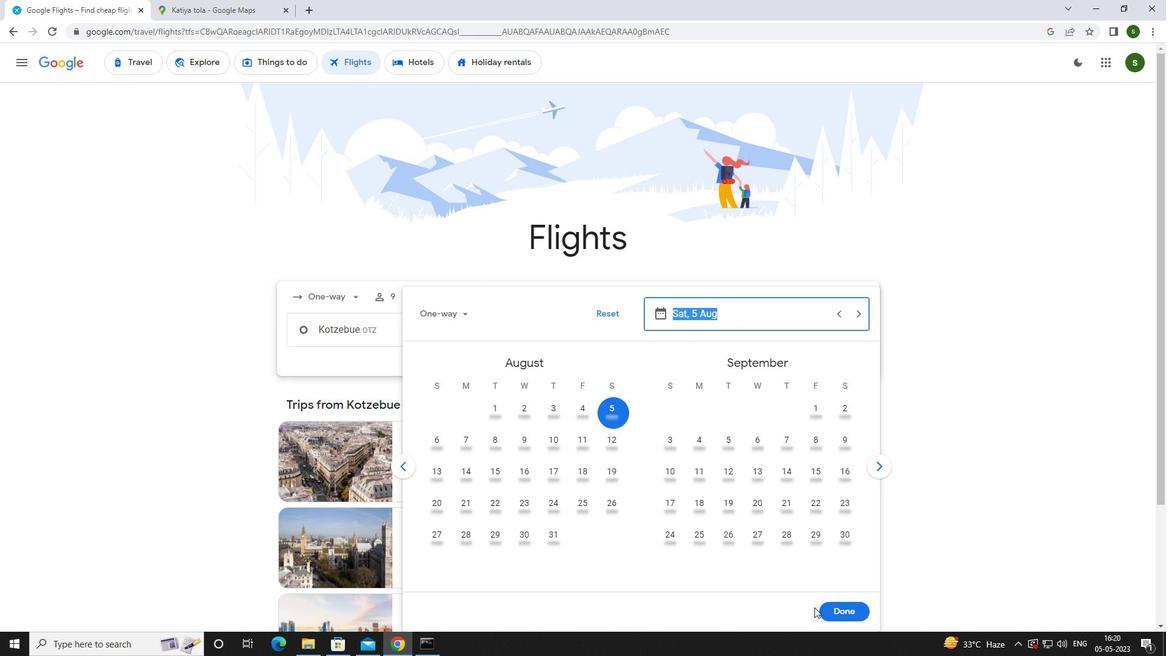 
Action: Mouse pressed left at (843, 613)
Screenshot: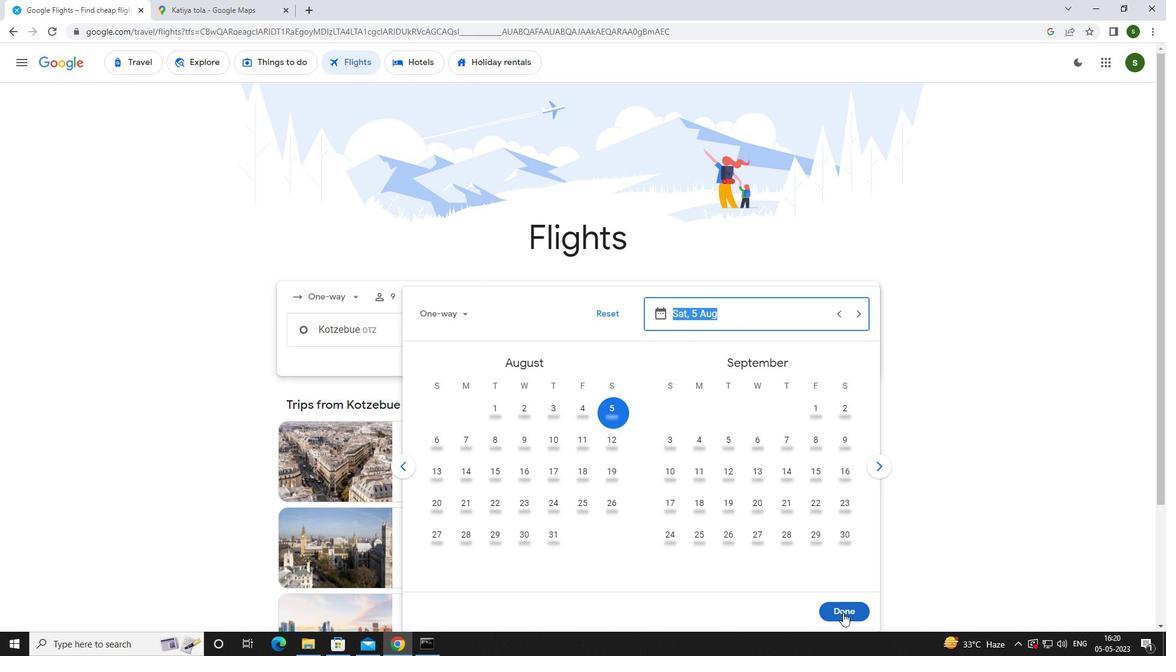 
Action: Mouse moved to (570, 375)
Screenshot: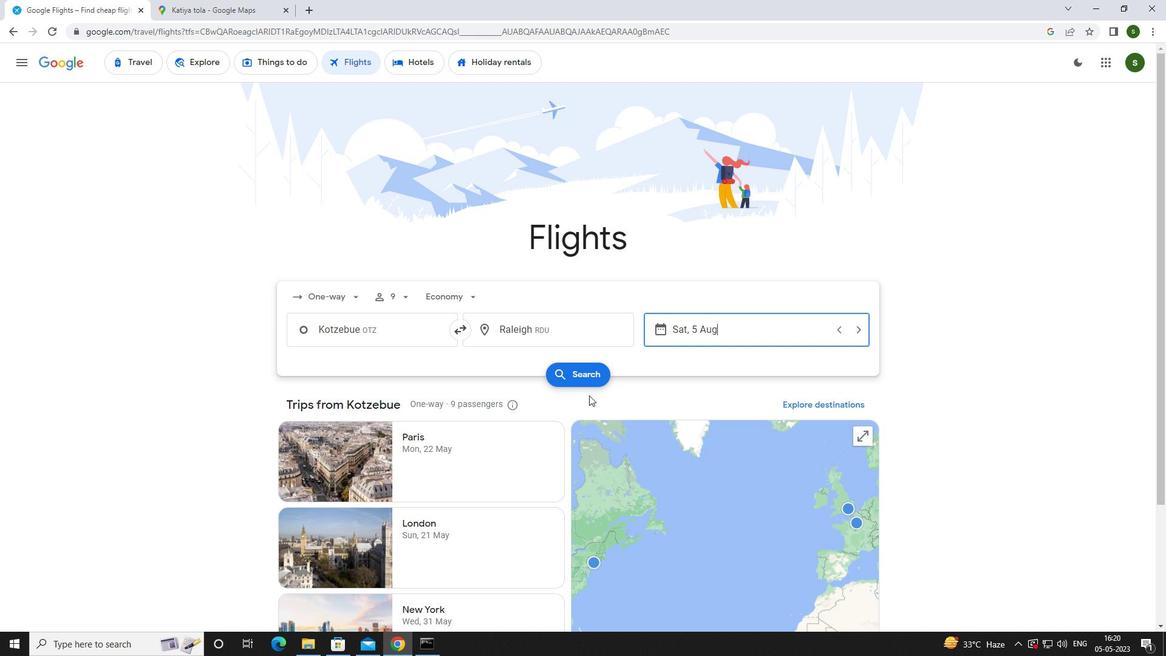 
Action: Mouse pressed left at (570, 375)
Screenshot: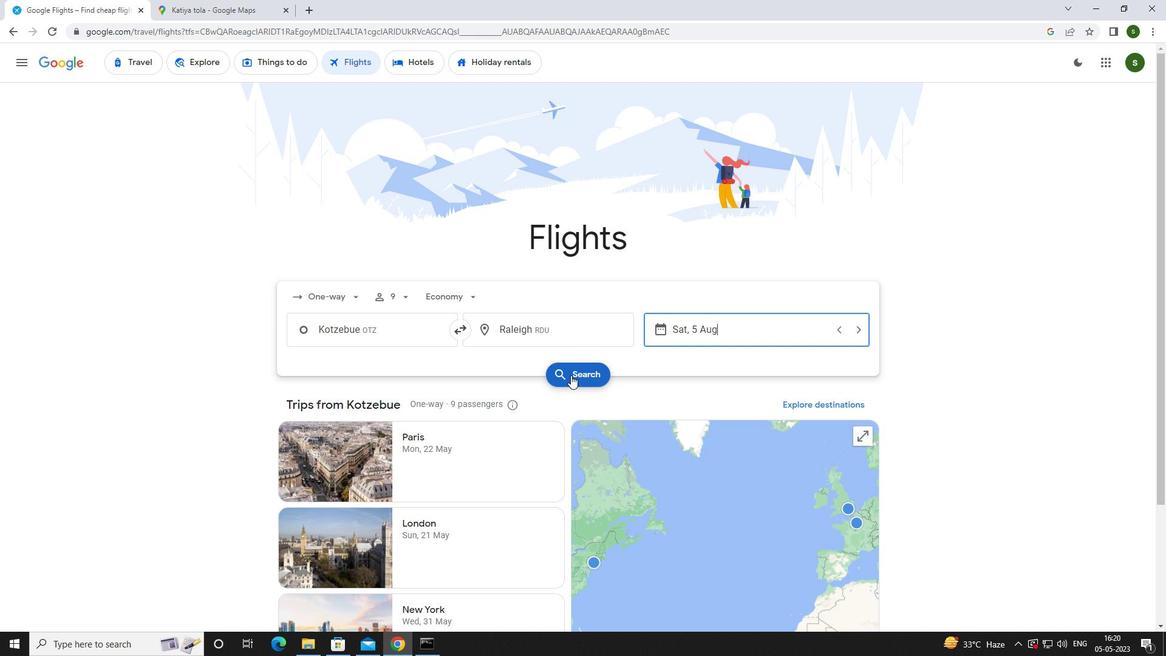 
Action: Mouse moved to (321, 178)
Screenshot: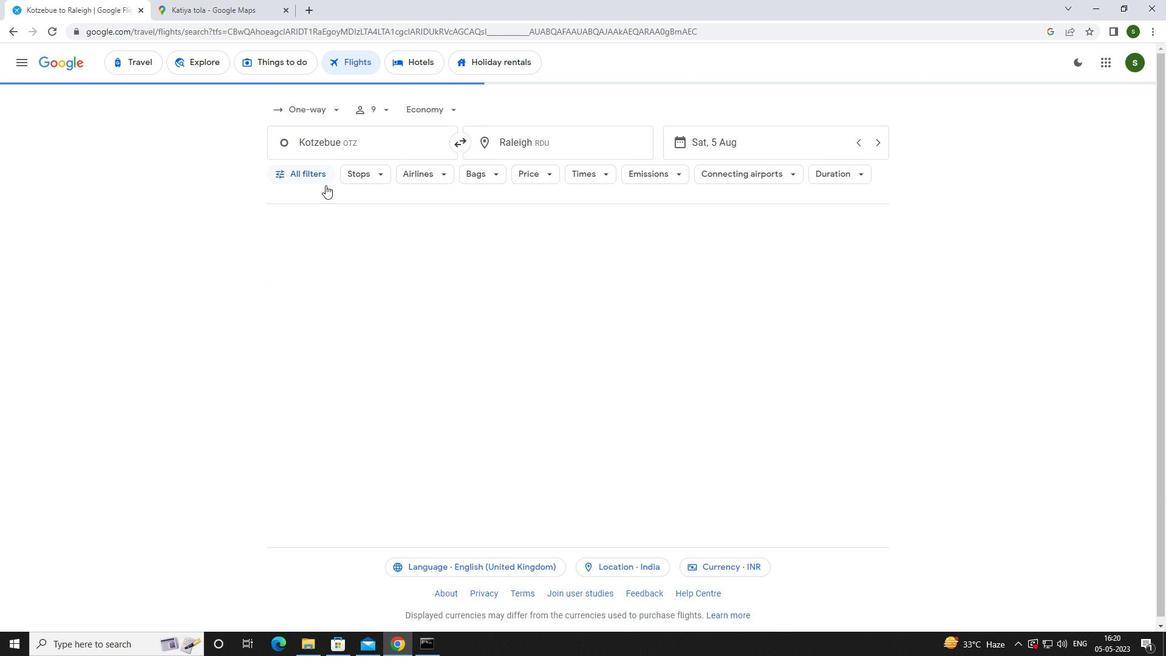 
Action: Mouse pressed left at (321, 178)
Screenshot: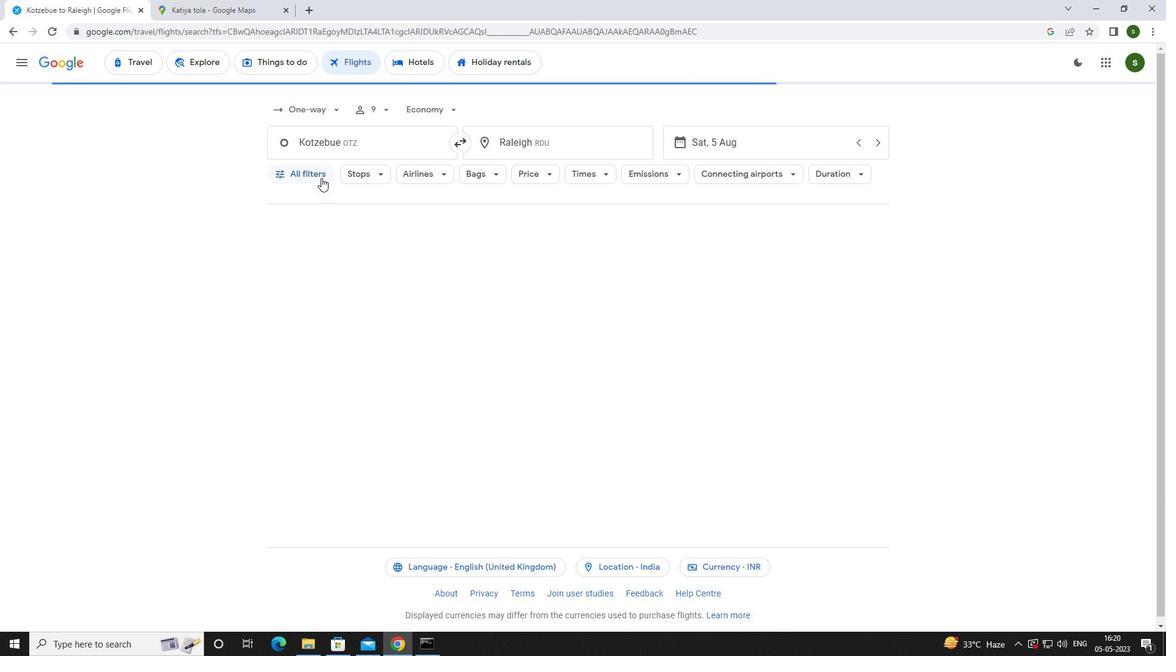 
Action: Mouse moved to (453, 433)
Screenshot: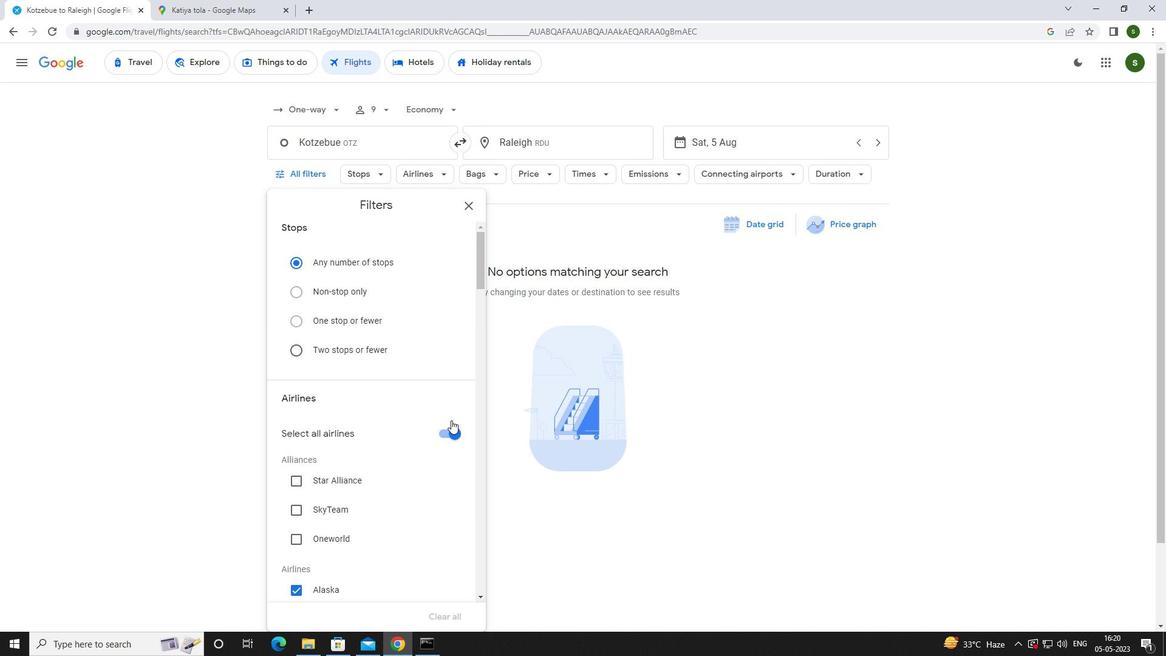 
Action: Mouse pressed left at (453, 433)
Screenshot: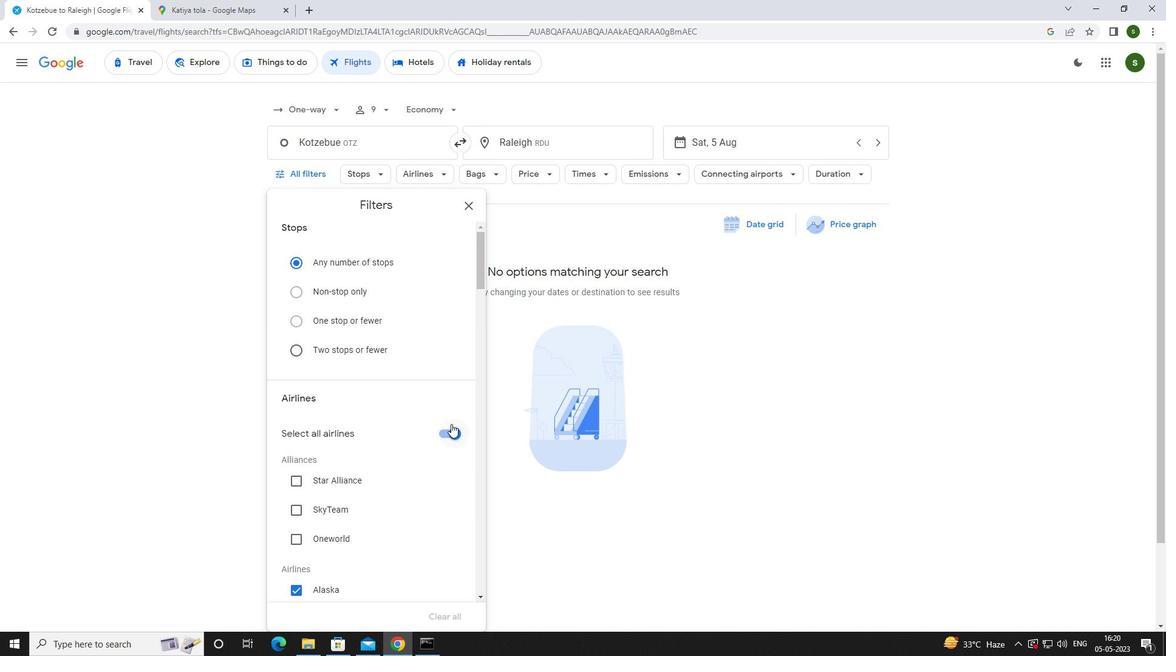 
Action: Mouse moved to (402, 385)
Screenshot: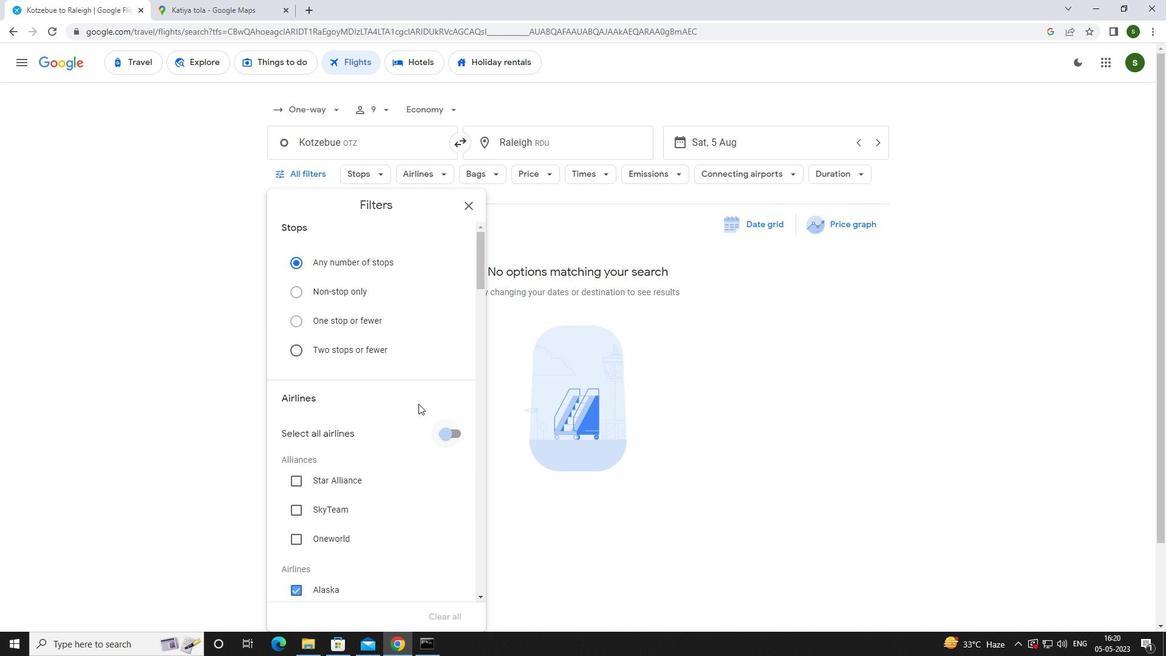 
Action: Mouse scrolled (402, 384) with delta (0, 0)
Screenshot: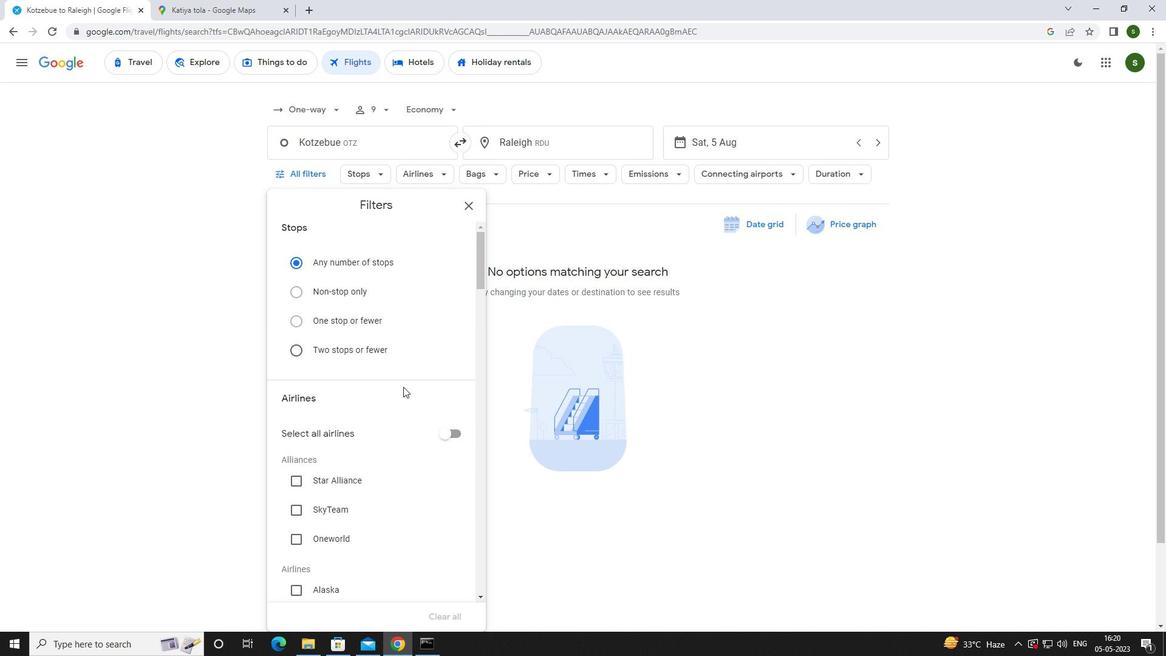 
Action: Mouse moved to (400, 384)
Screenshot: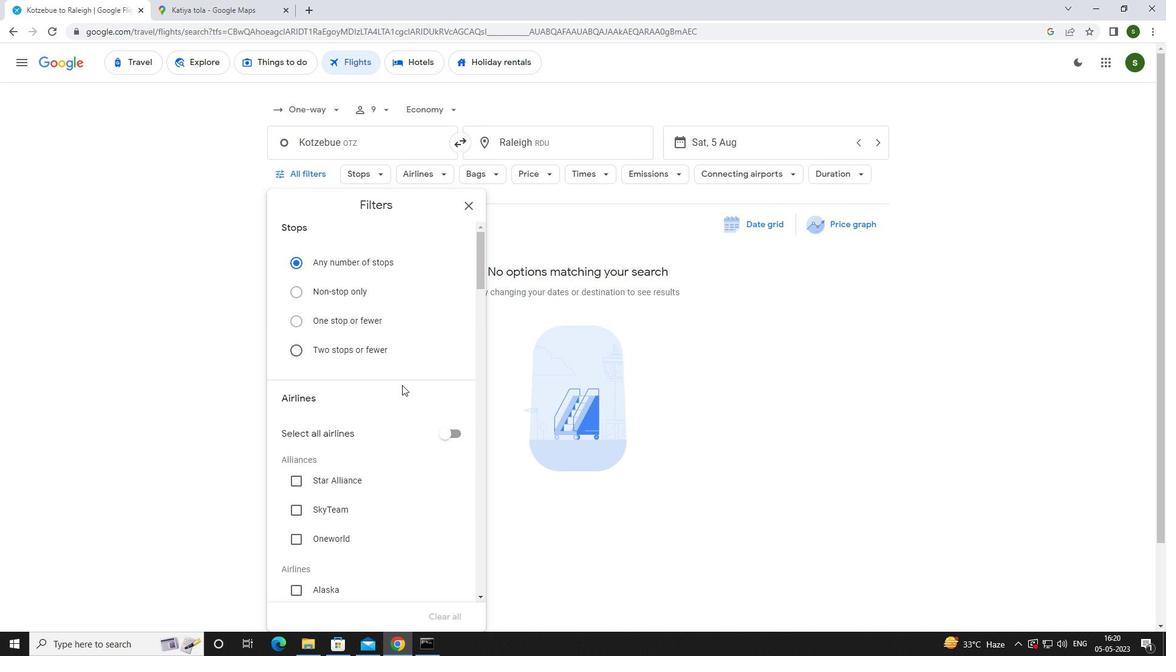 
Action: Mouse scrolled (400, 383) with delta (0, 0)
Screenshot: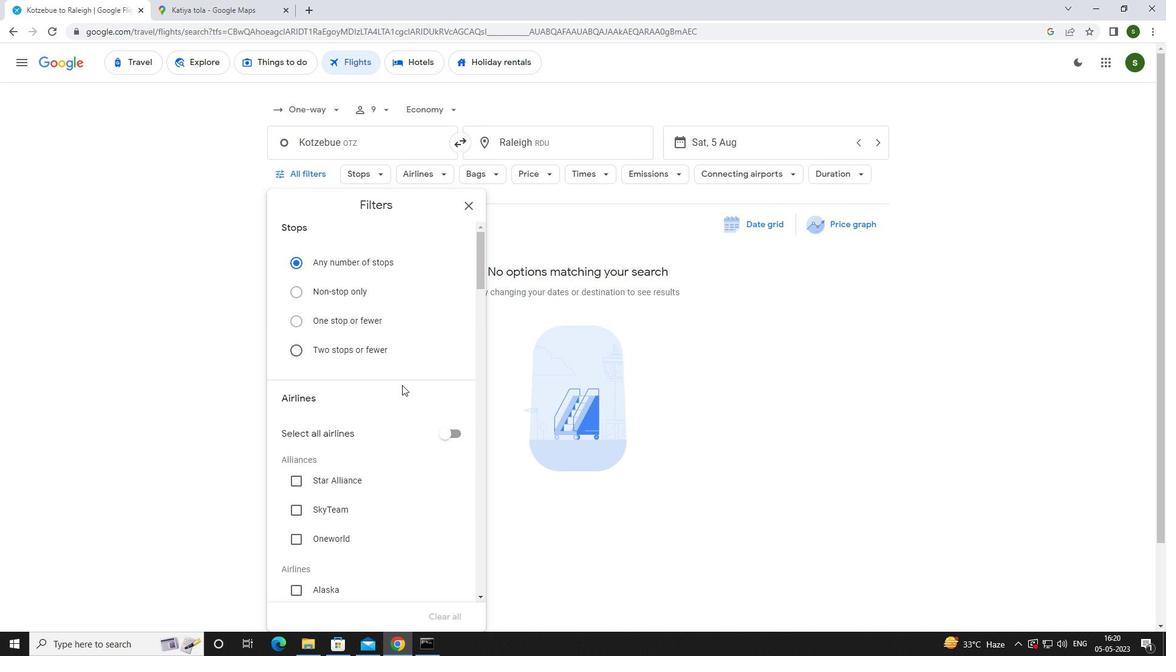 
Action: Mouse moved to (399, 384)
Screenshot: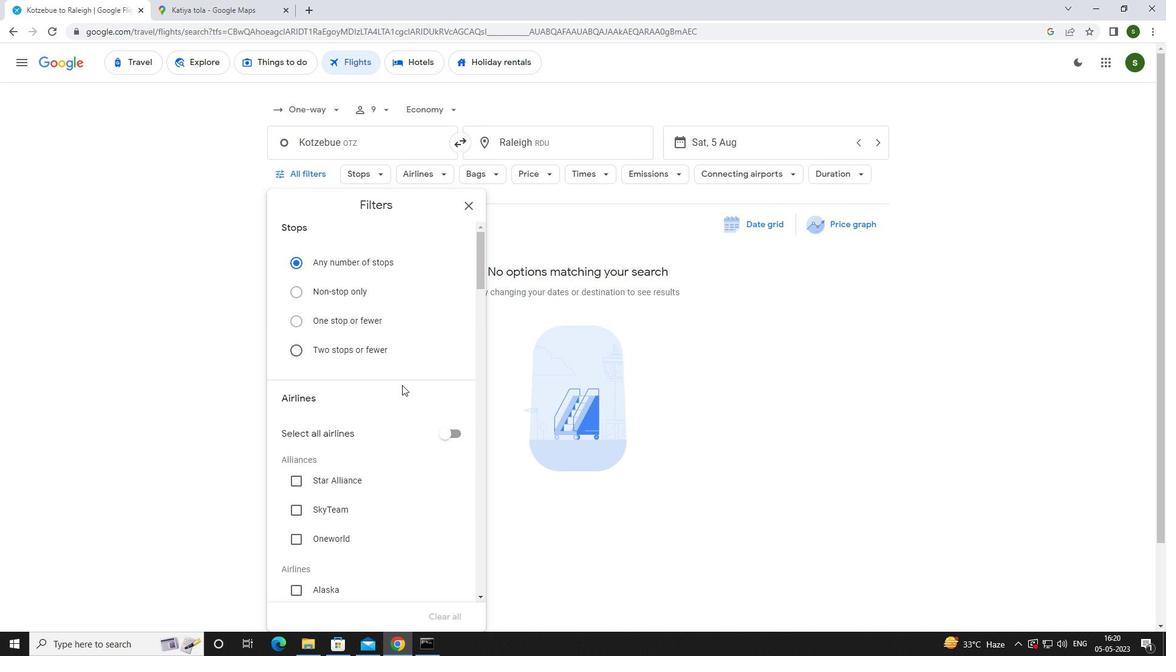 
Action: Mouse scrolled (399, 383) with delta (0, 0)
Screenshot: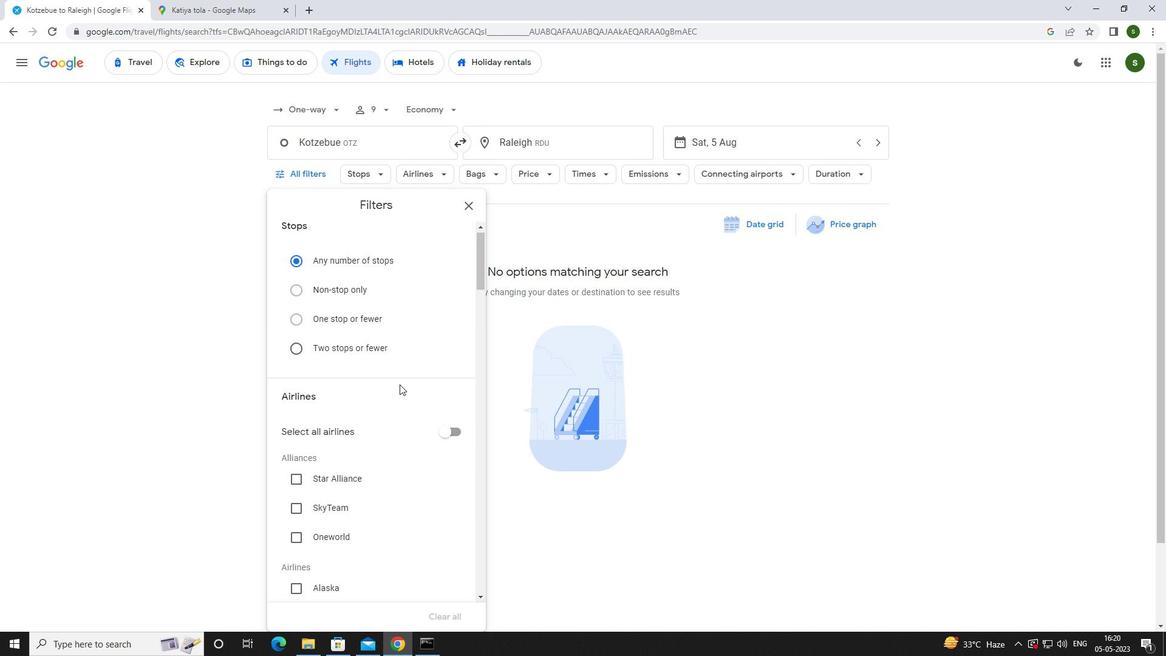 
Action: Mouse scrolled (399, 383) with delta (0, 0)
Screenshot: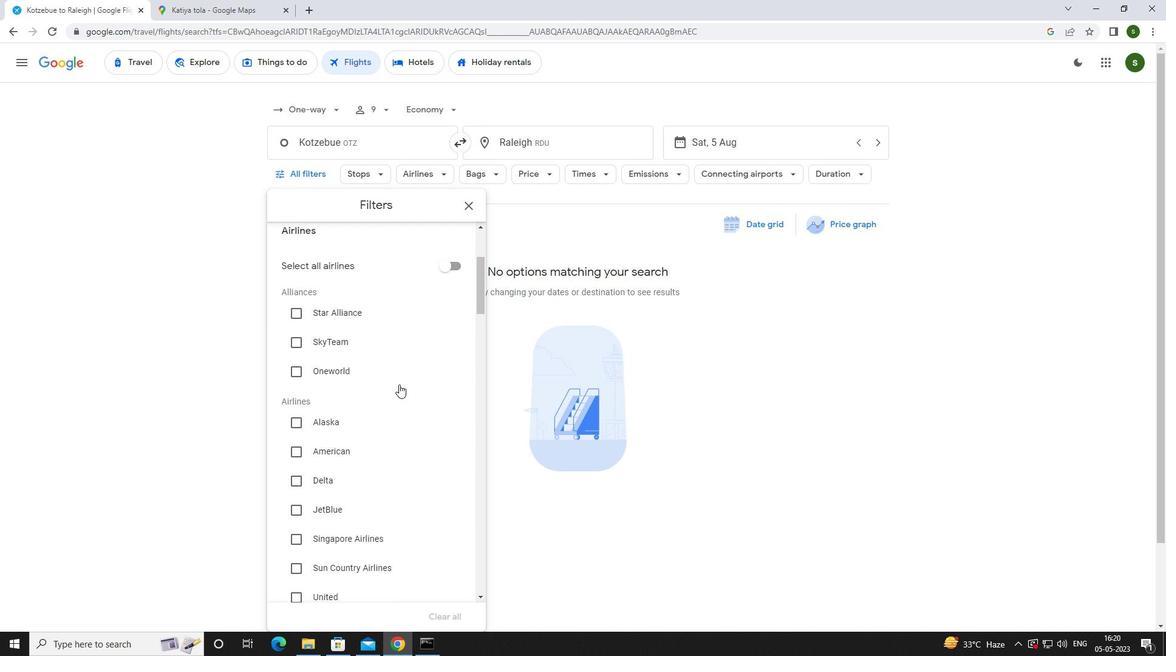 
Action: Mouse scrolled (399, 383) with delta (0, 0)
Screenshot: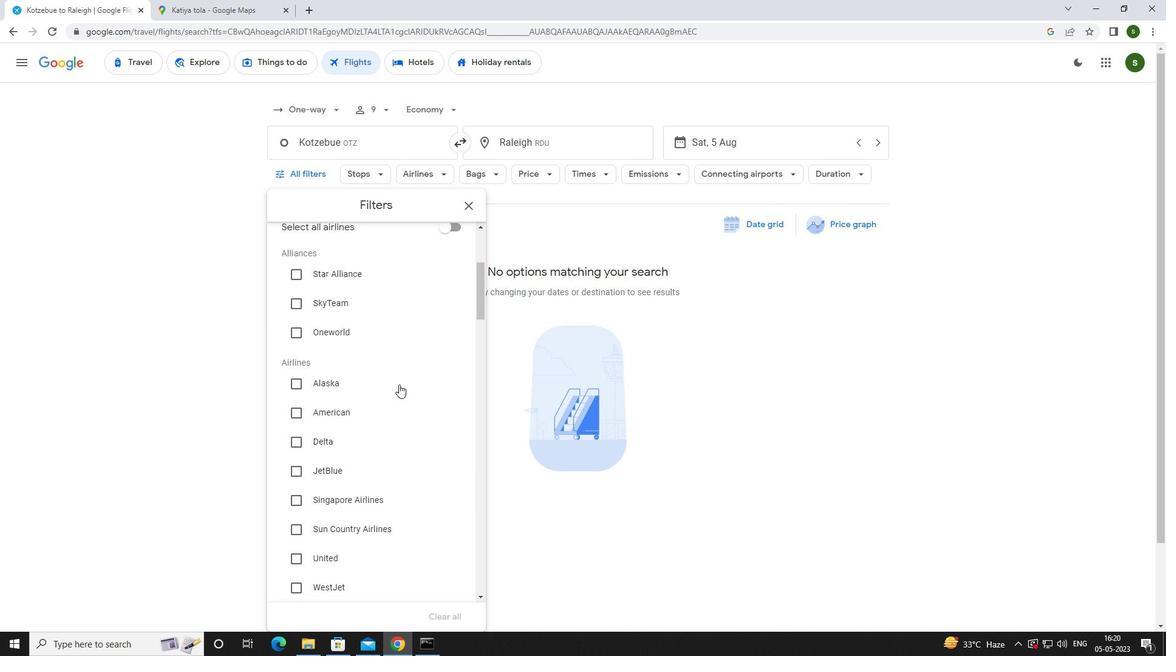 
Action: Mouse moved to (394, 379)
Screenshot: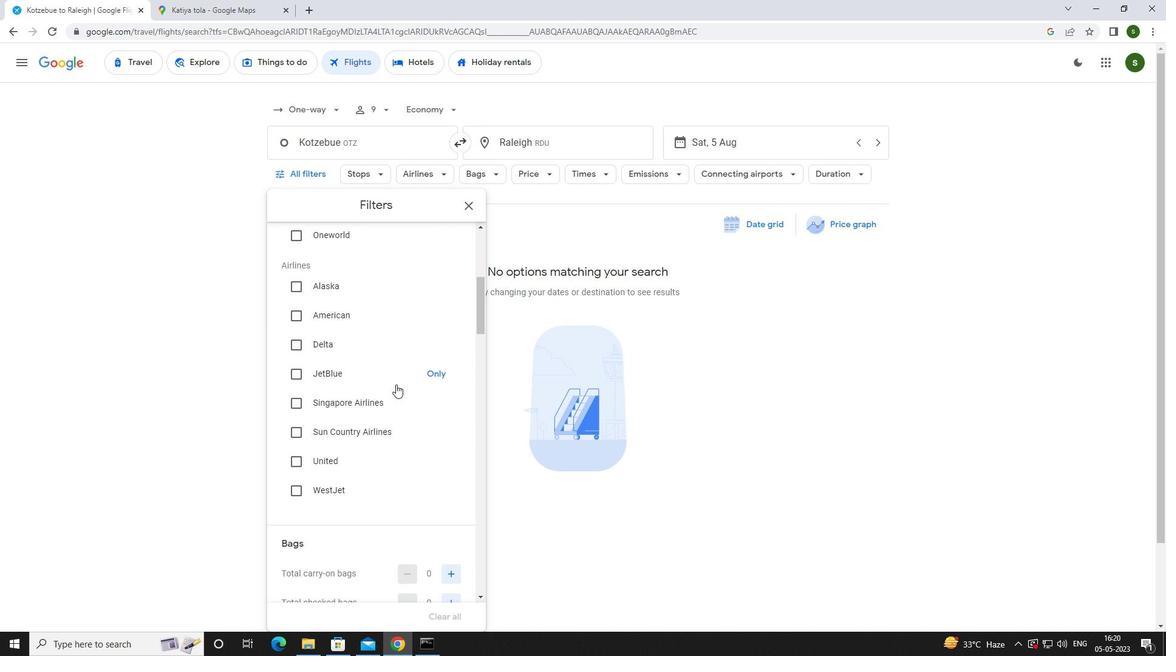
Action: Mouse scrolled (394, 378) with delta (0, 0)
Screenshot: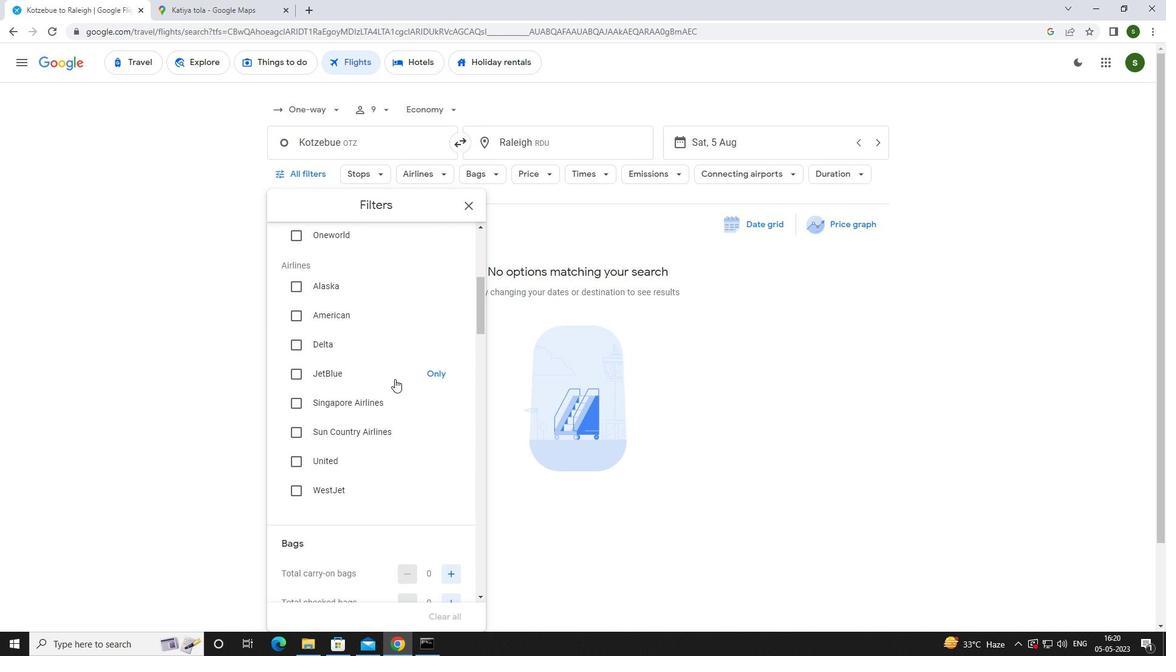 
Action: Mouse scrolled (394, 378) with delta (0, 0)
Screenshot: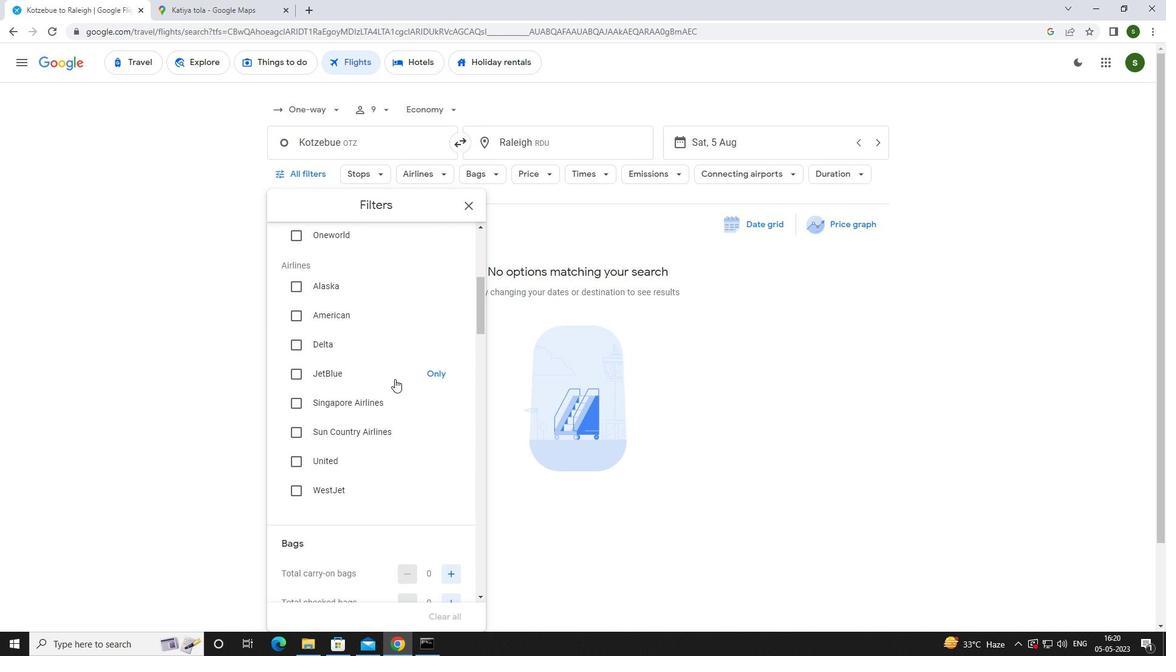 
Action: Mouse scrolled (394, 378) with delta (0, 0)
Screenshot: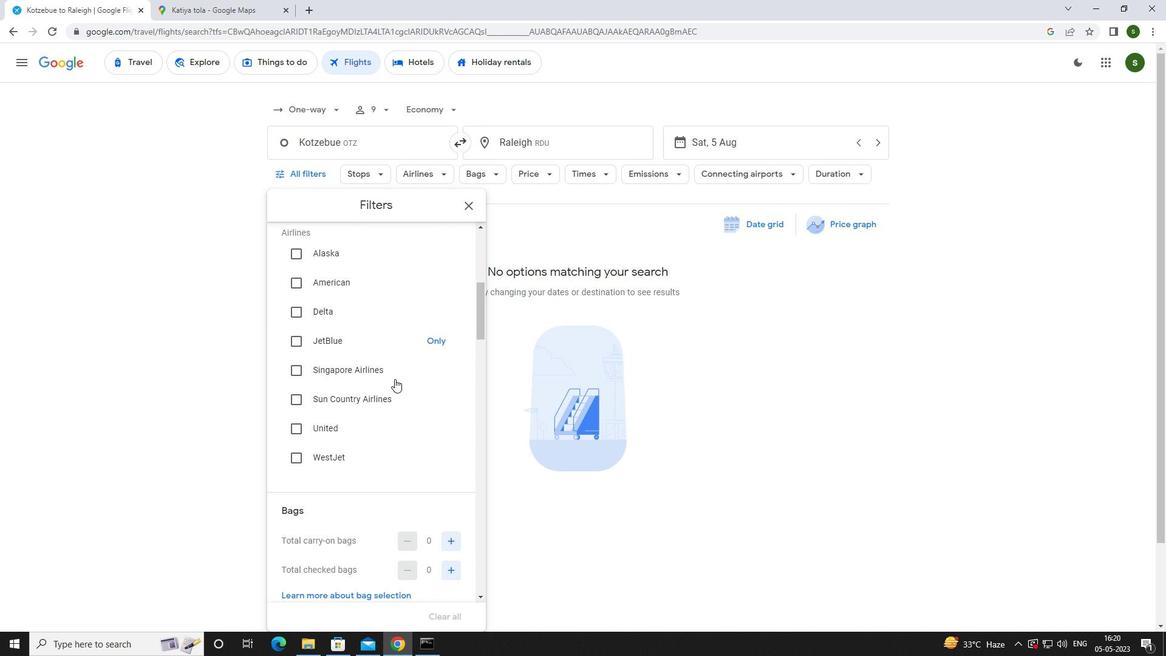 
Action: Mouse moved to (453, 421)
Screenshot: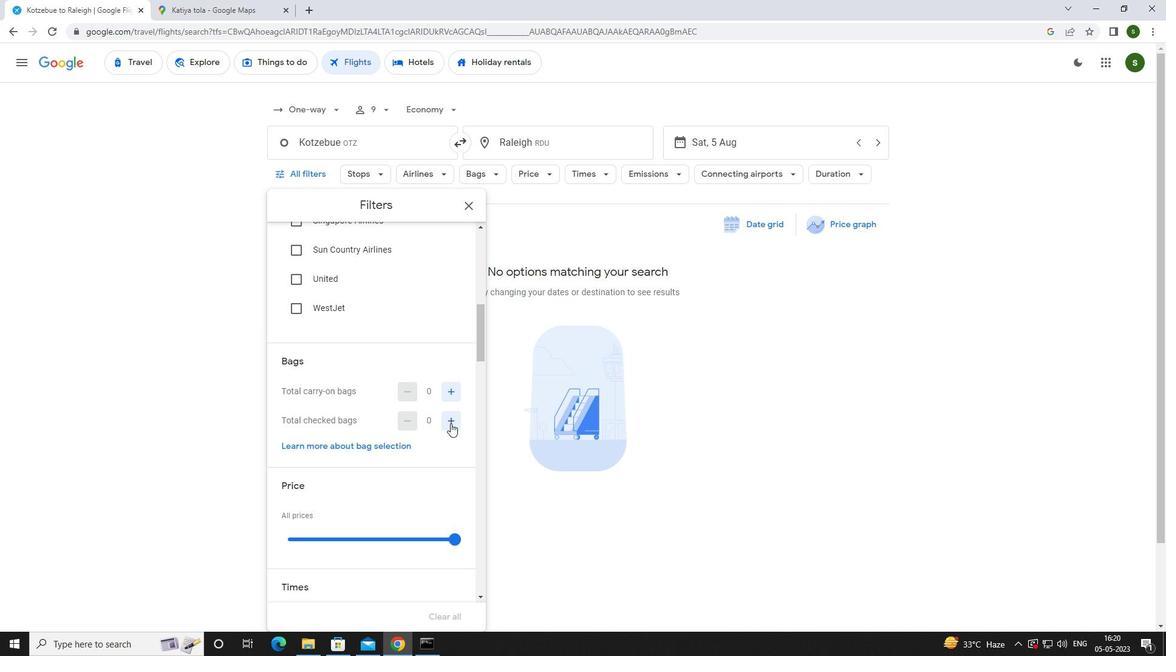 
Action: Mouse pressed left at (453, 421)
Screenshot: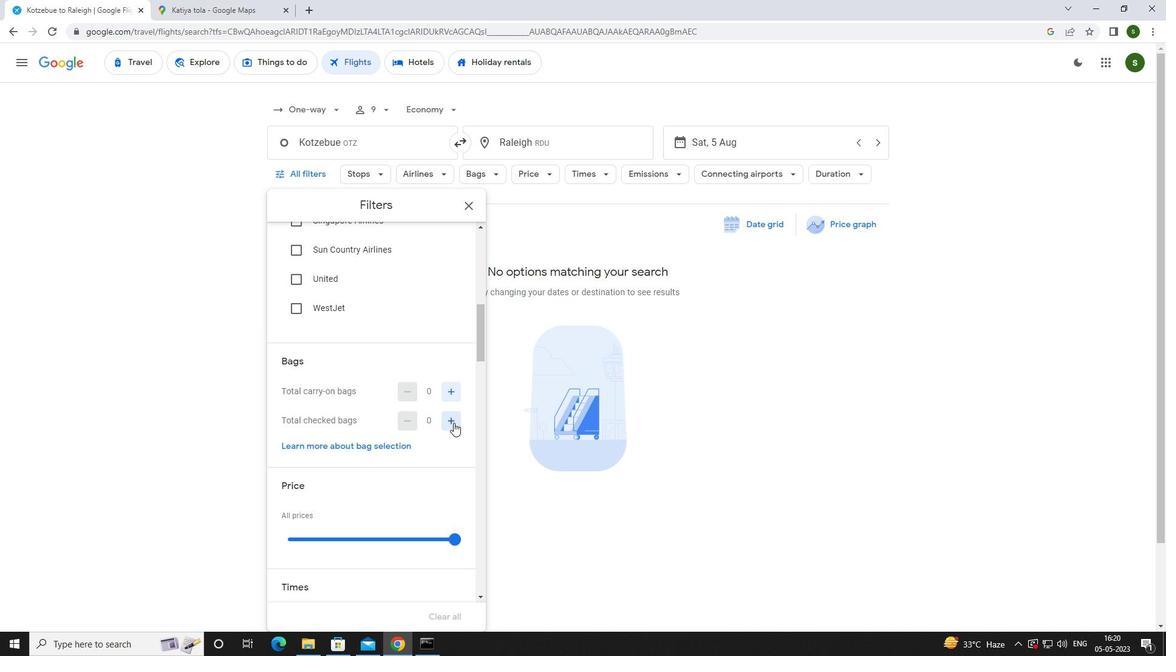 
Action: Mouse pressed left at (453, 421)
Screenshot: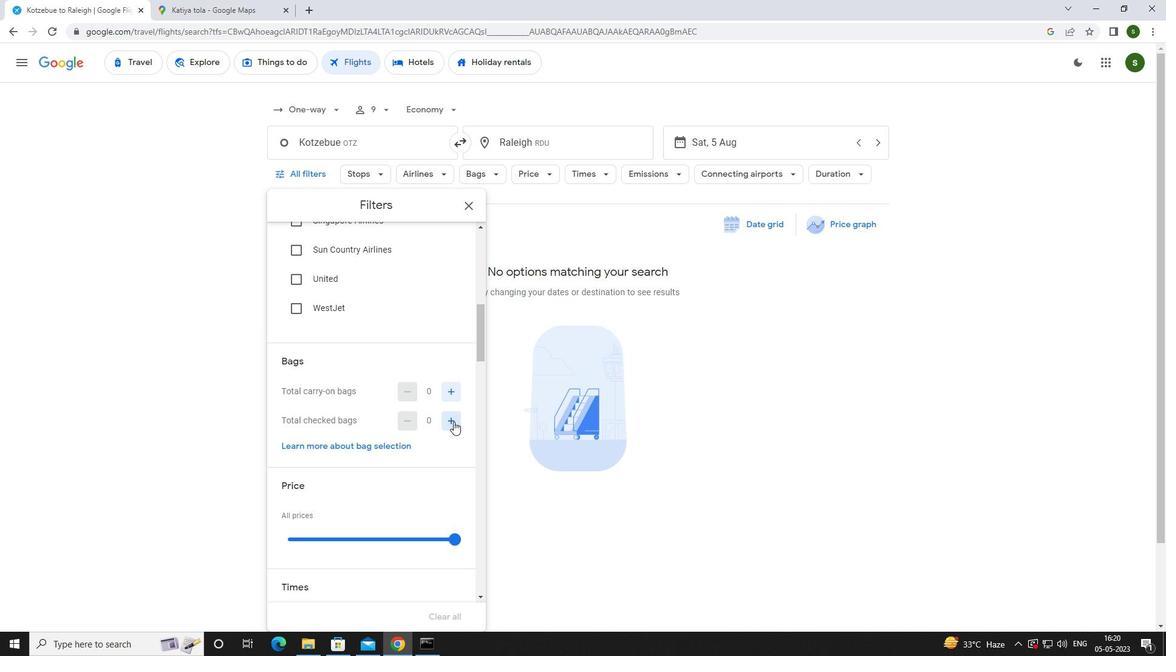 
Action: Mouse pressed left at (453, 421)
Screenshot: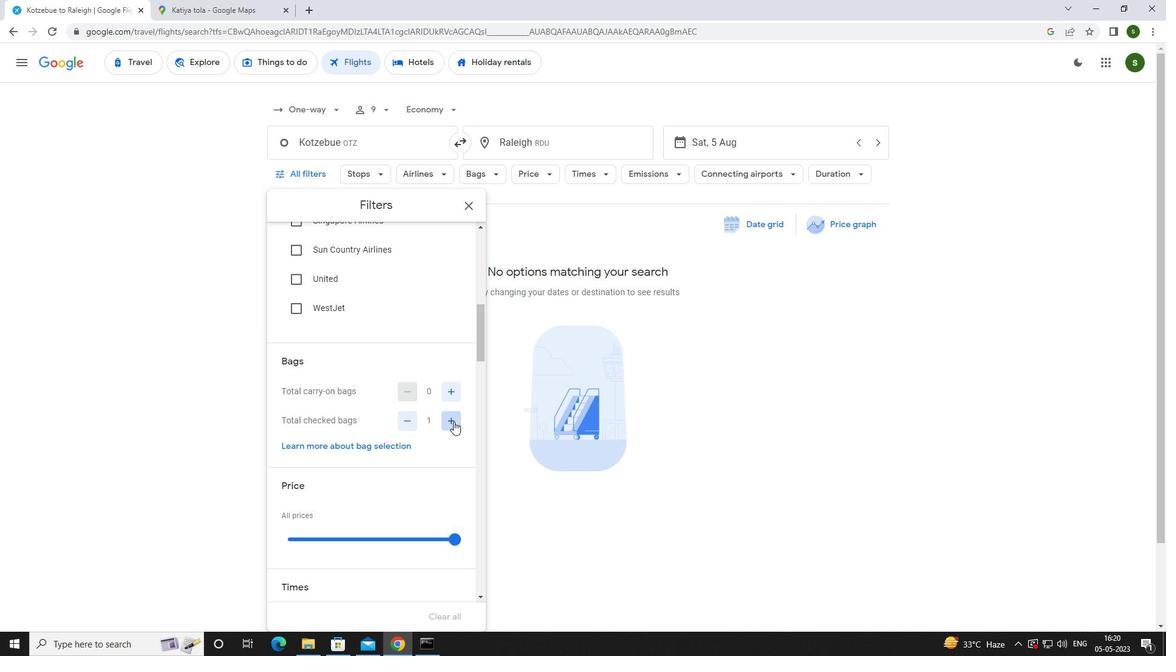 
Action: Mouse pressed left at (453, 421)
Screenshot: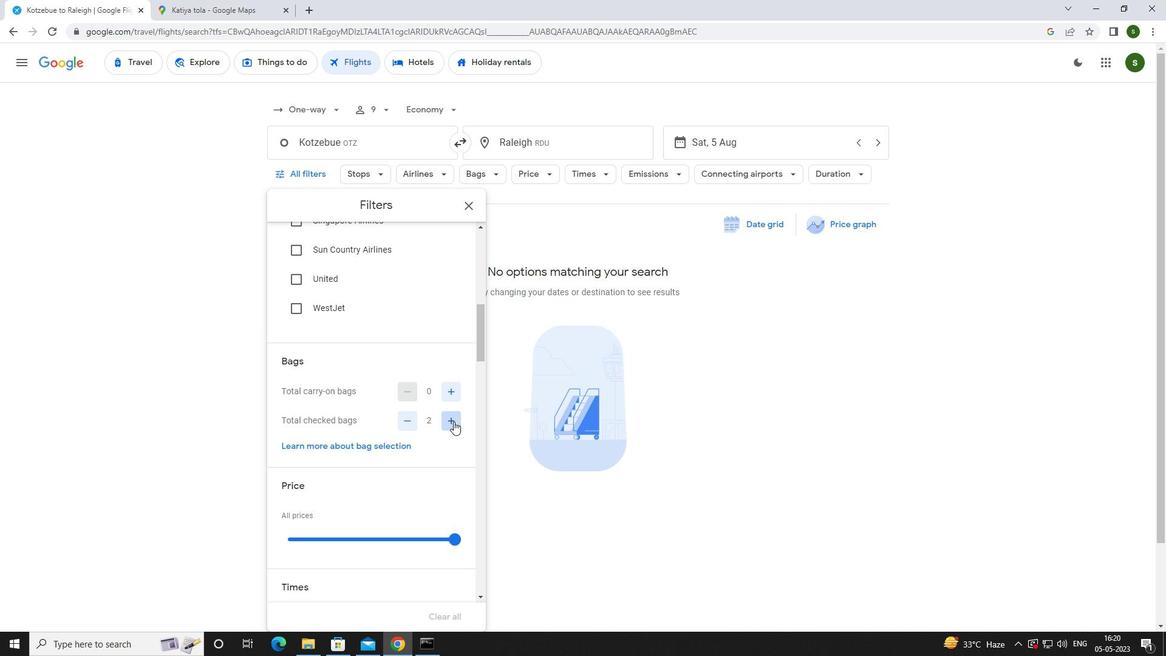 
Action: Mouse pressed left at (453, 421)
Screenshot: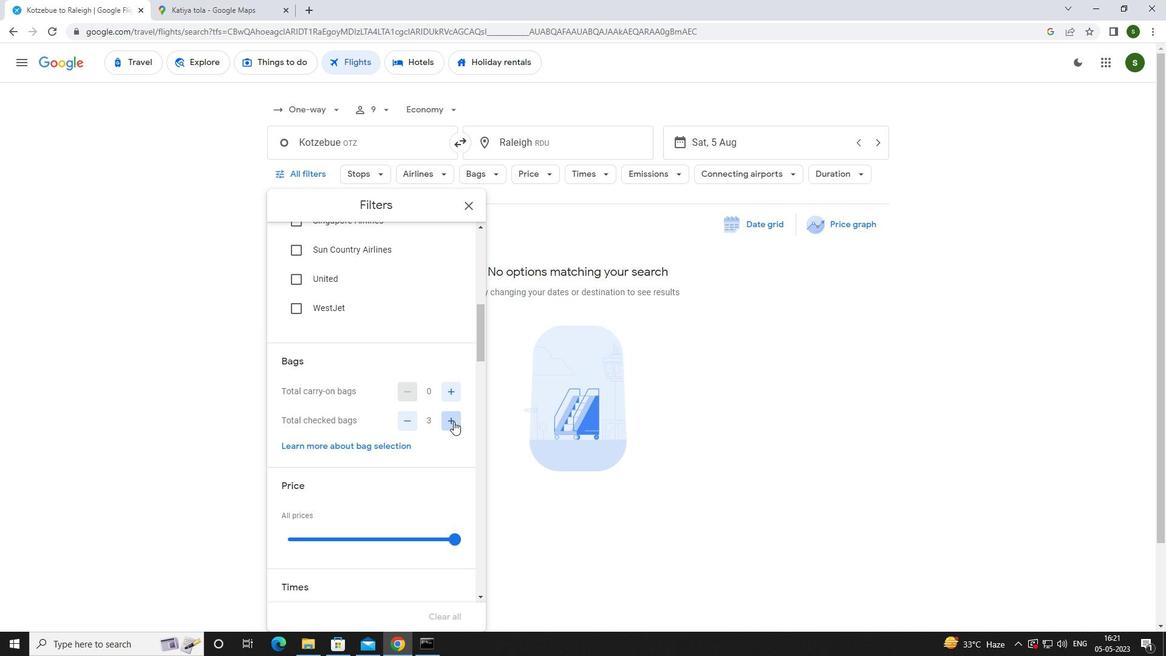 
Action: Mouse pressed left at (453, 421)
Screenshot: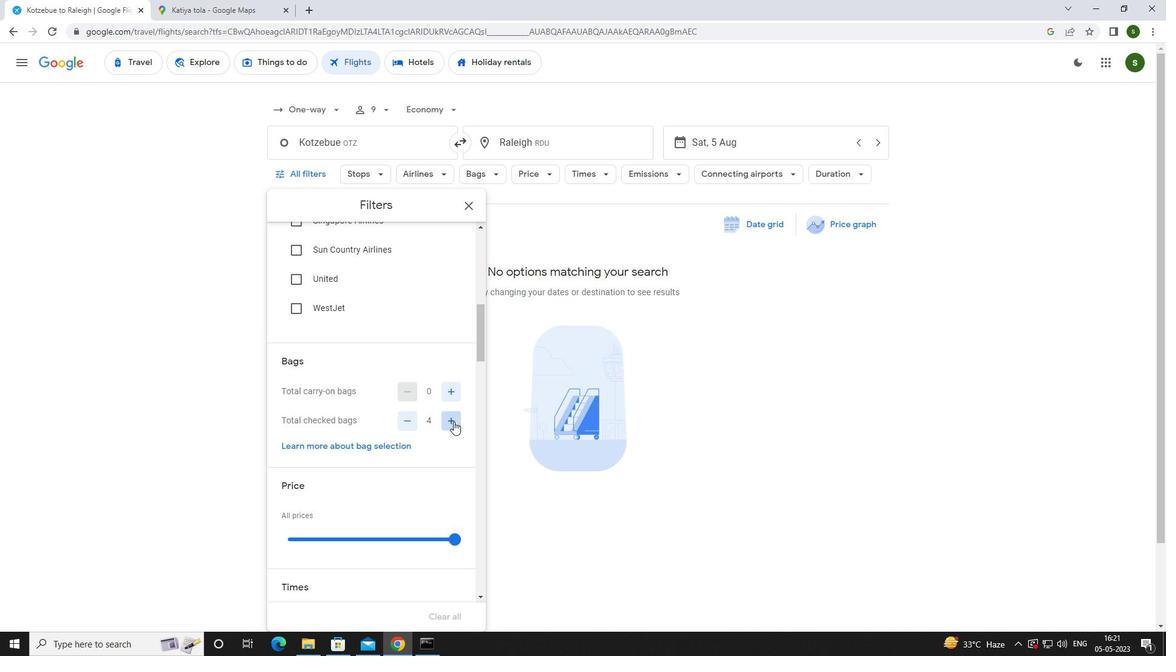 
Action: Mouse pressed left at (453, 421)
Screenshot: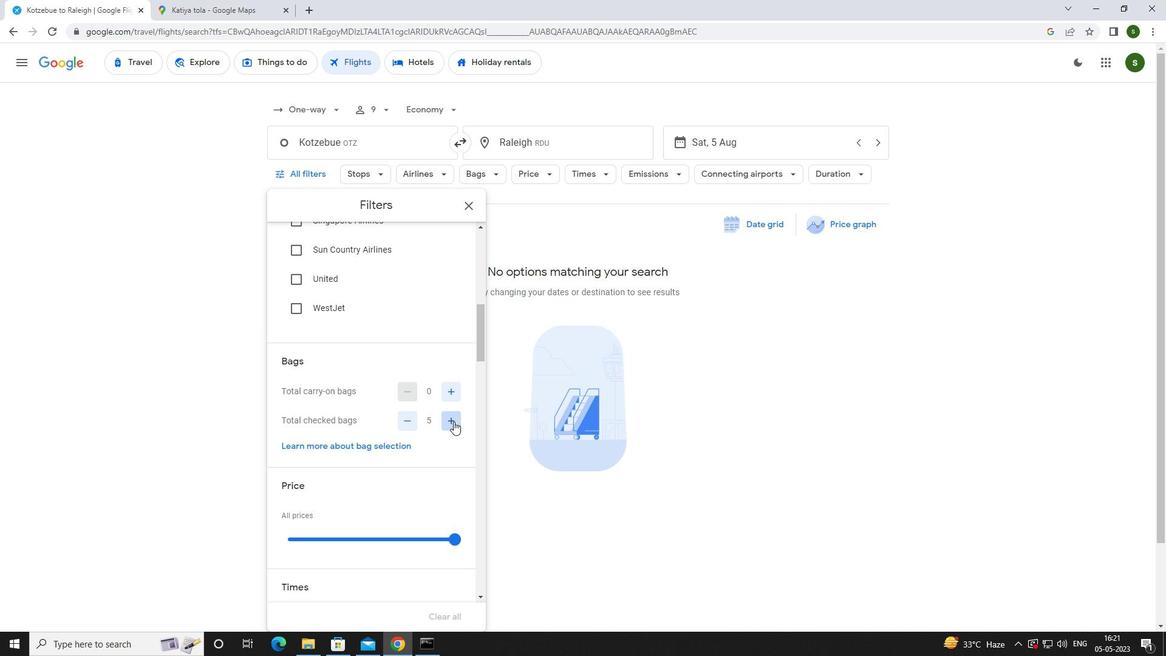 
Action: Mouse pressed left at (453, 421)
Screenshot: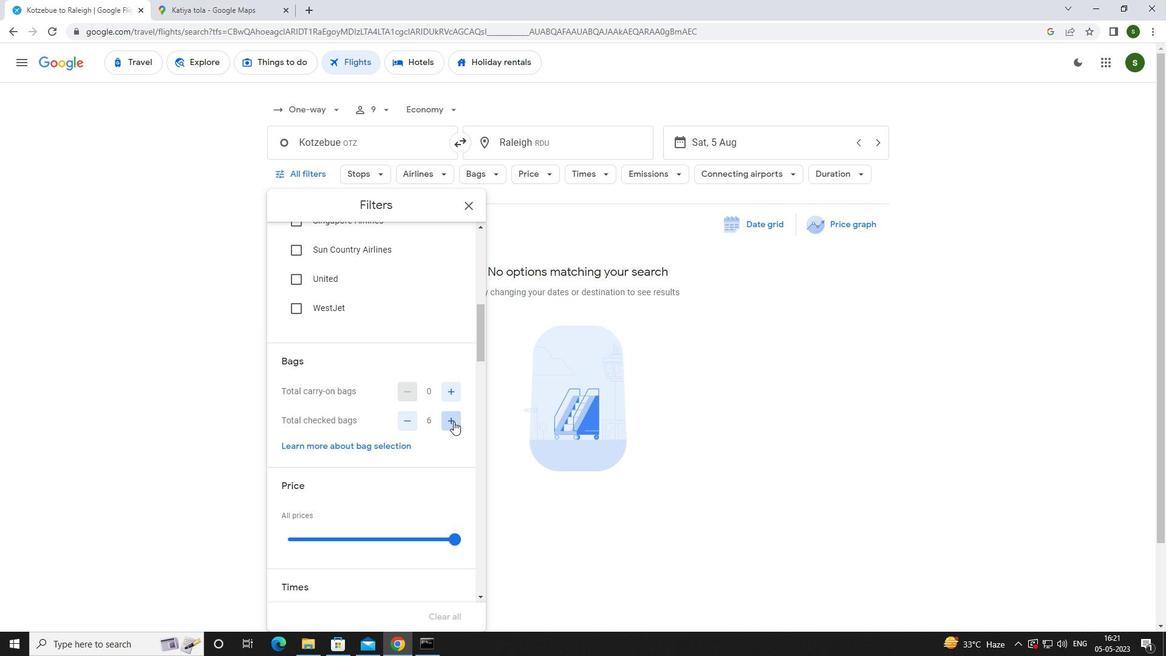 
Action: Mouse pressed left at (453, 421)
Screenshot: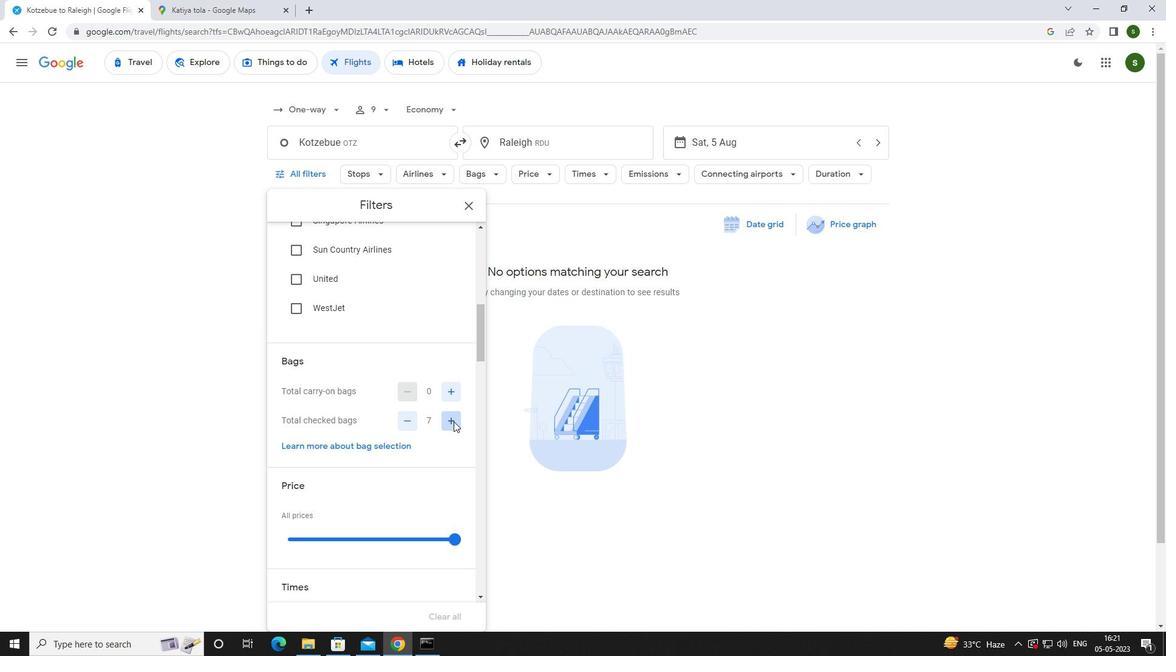 
Action: Mouse scrolled (453, 421) with delta (0, 0)
Screenshot: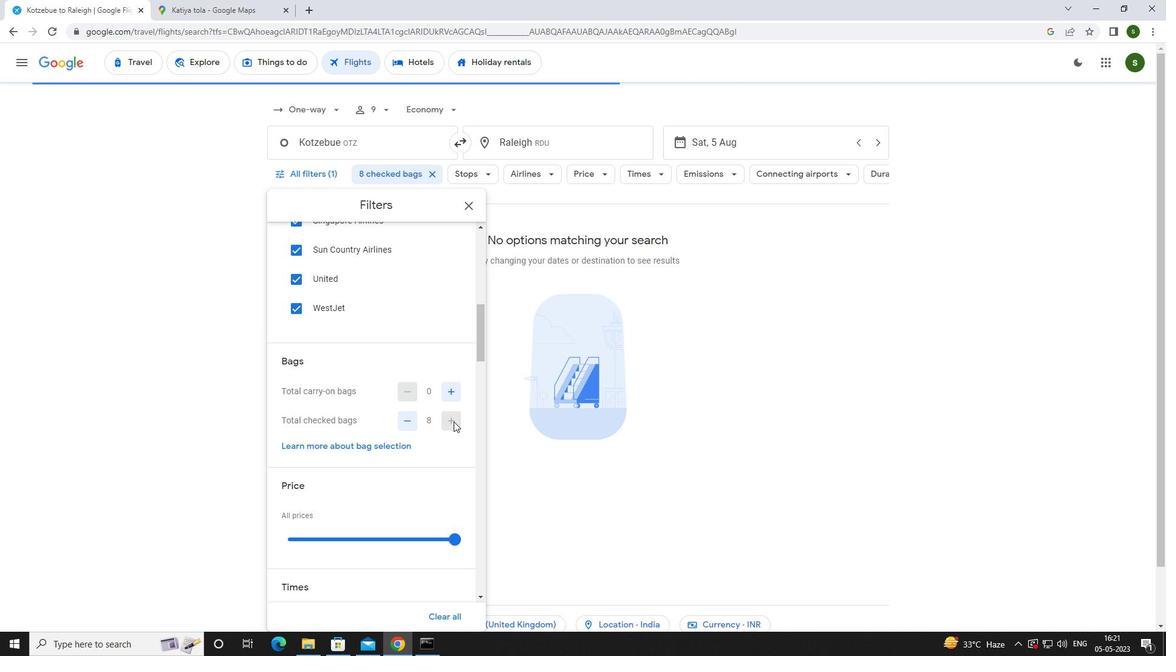 
Action: Mouse scrolled (453, 421) with delta (0, 0)
Screenshot: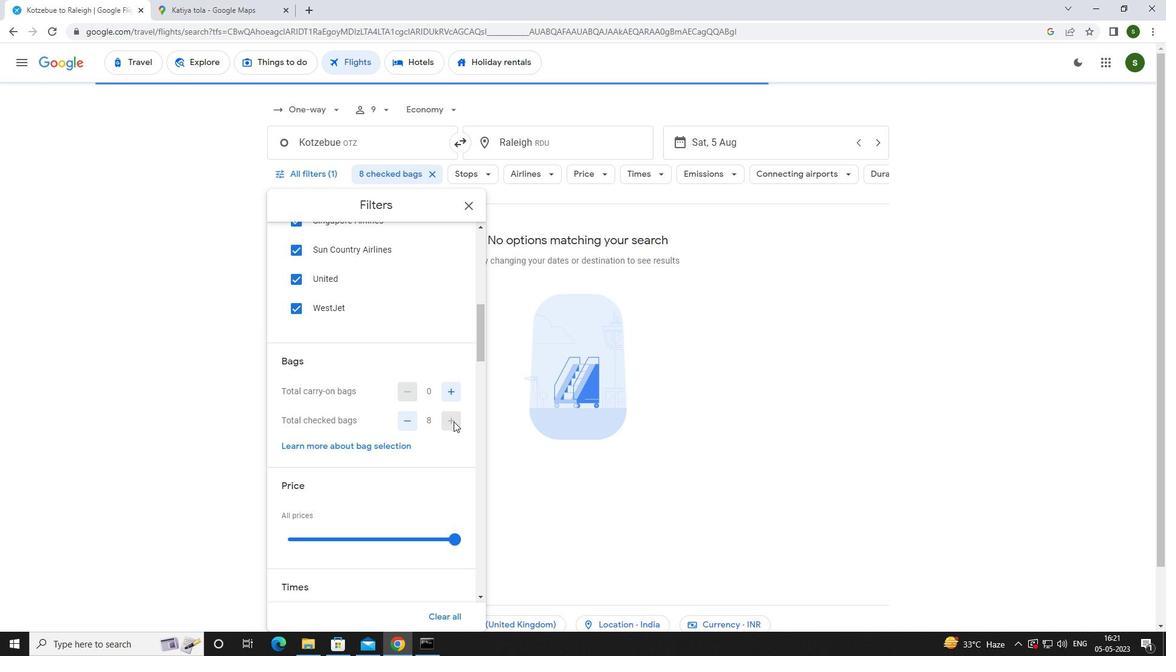 
Action: Mouse moved to (455, 420)
Screenshot: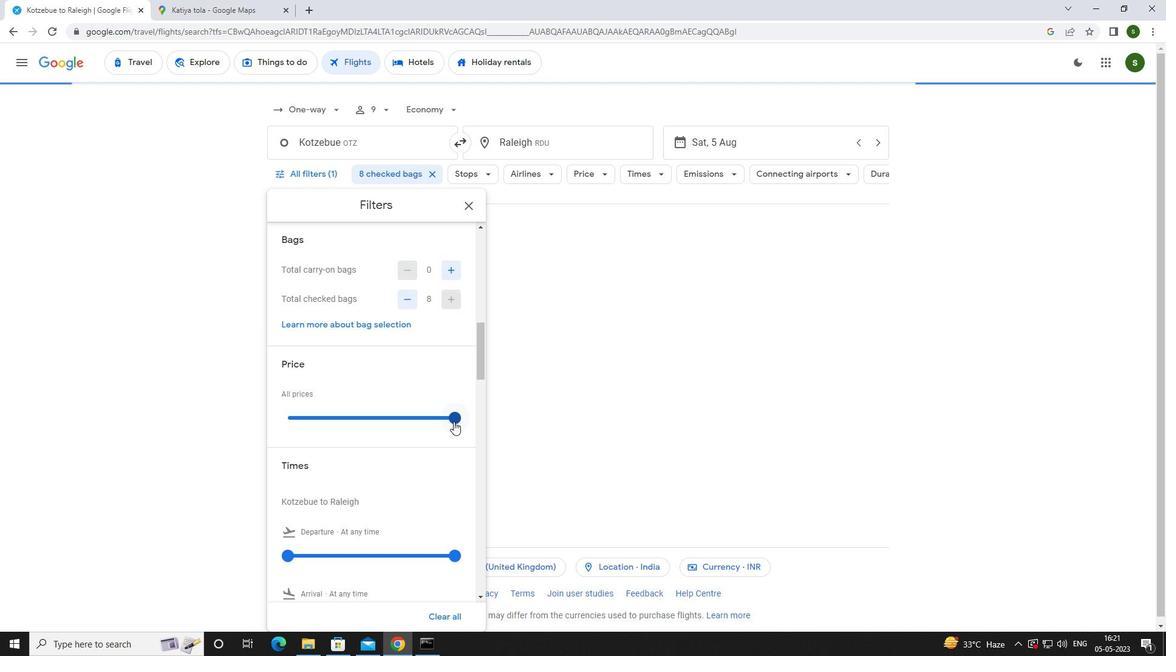 
Action: Mouse pressed left at (455, 420)
Screenshot: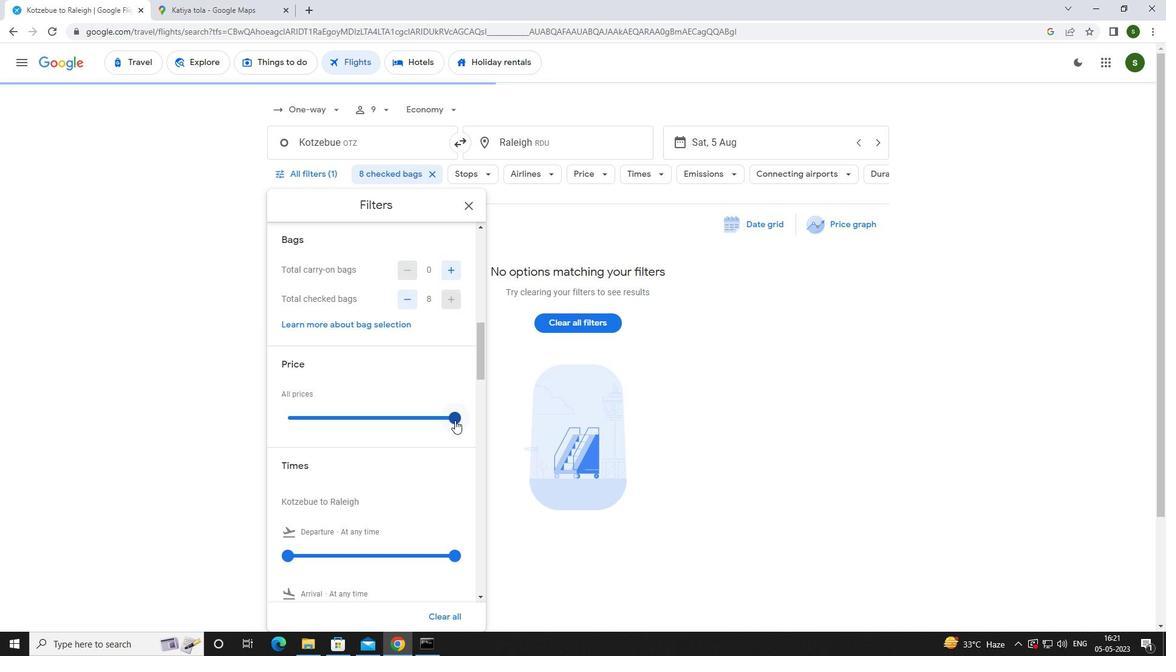 
Action: Mouse scrolled (455, 419) with delta (0, 0)
Screenshot: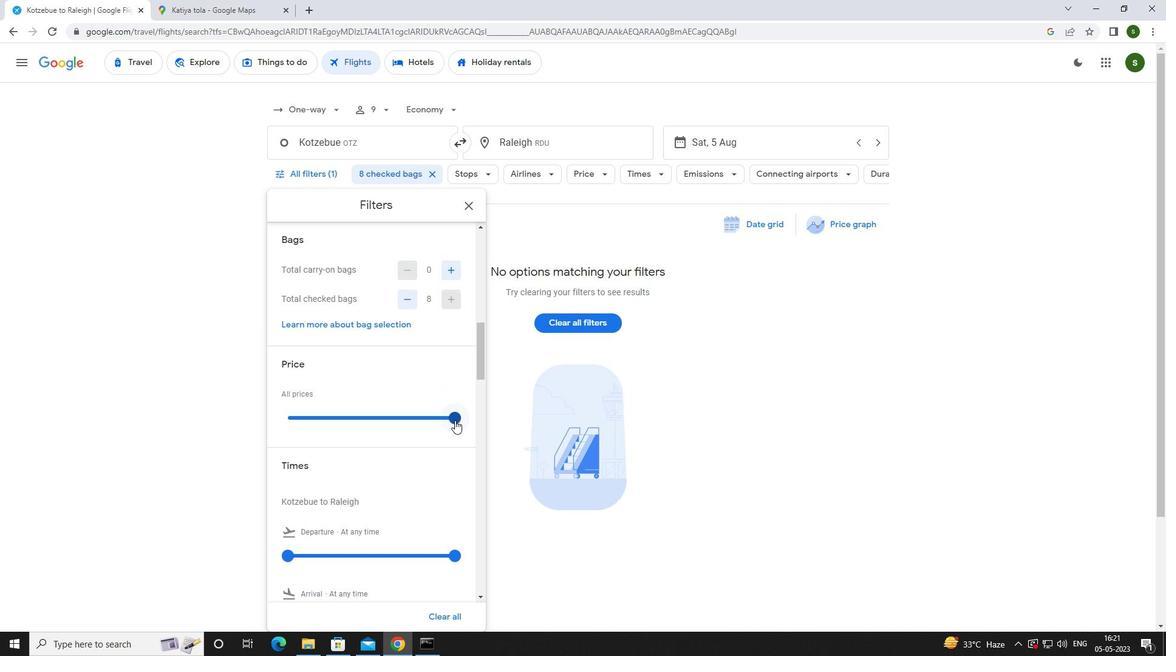 
Action: Mouse moved to (288, 496)
Screenshot: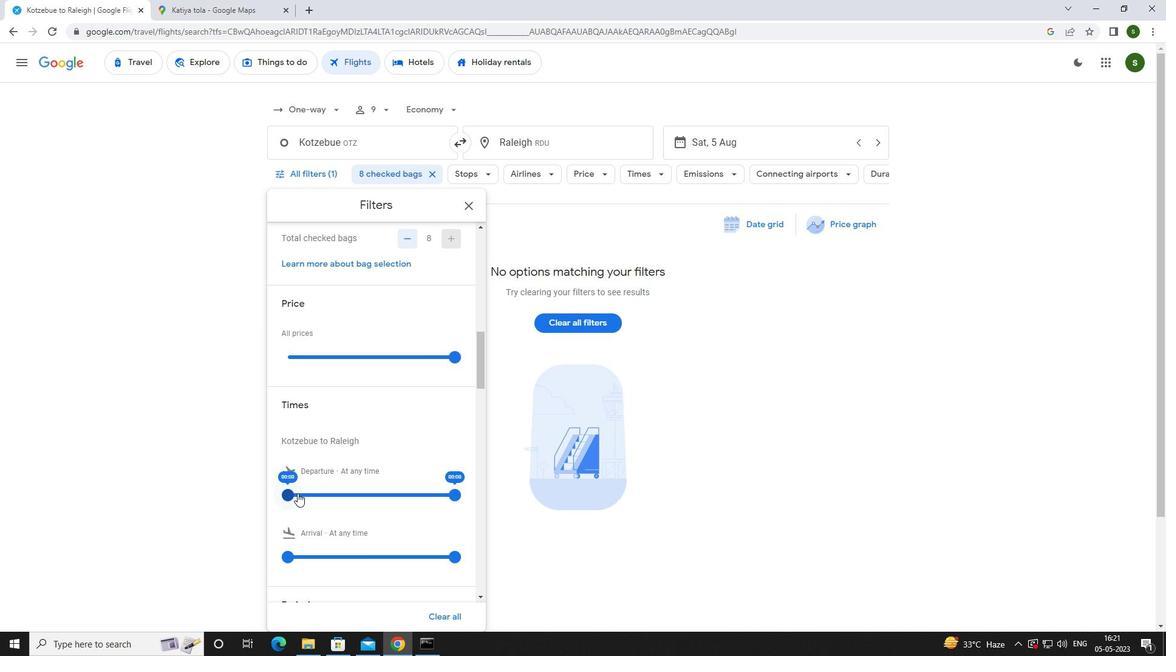 
Action: Mouse pressed left at (288, 496)
Screenshot: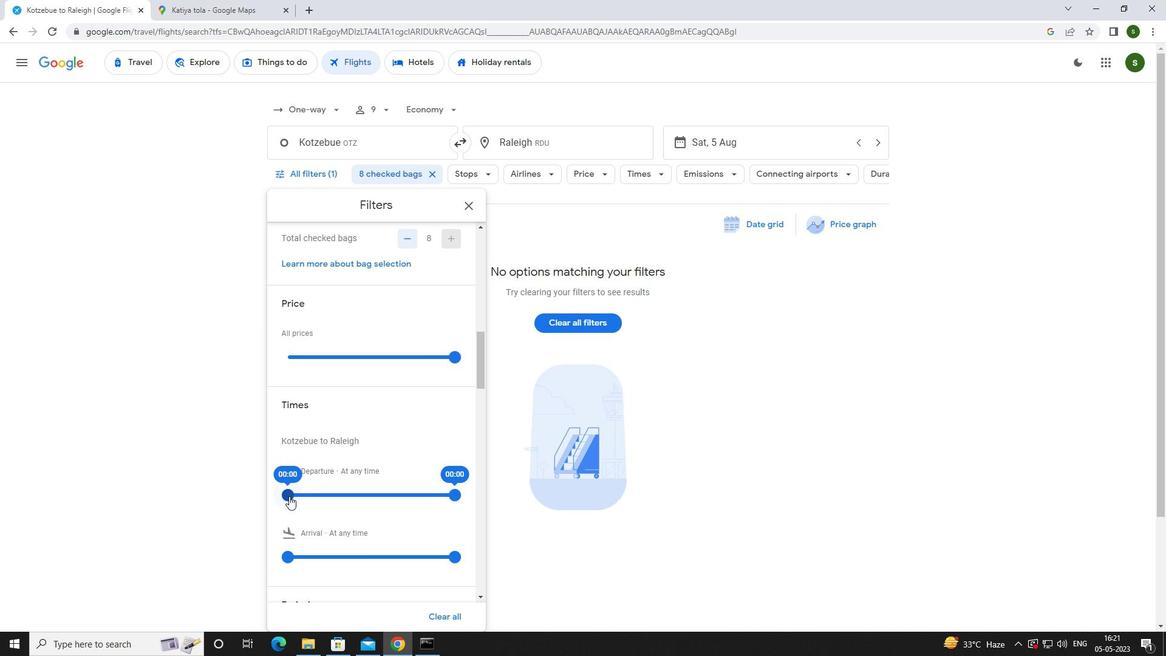 
Action: Mouse moved to (529, 542)
Screenshot: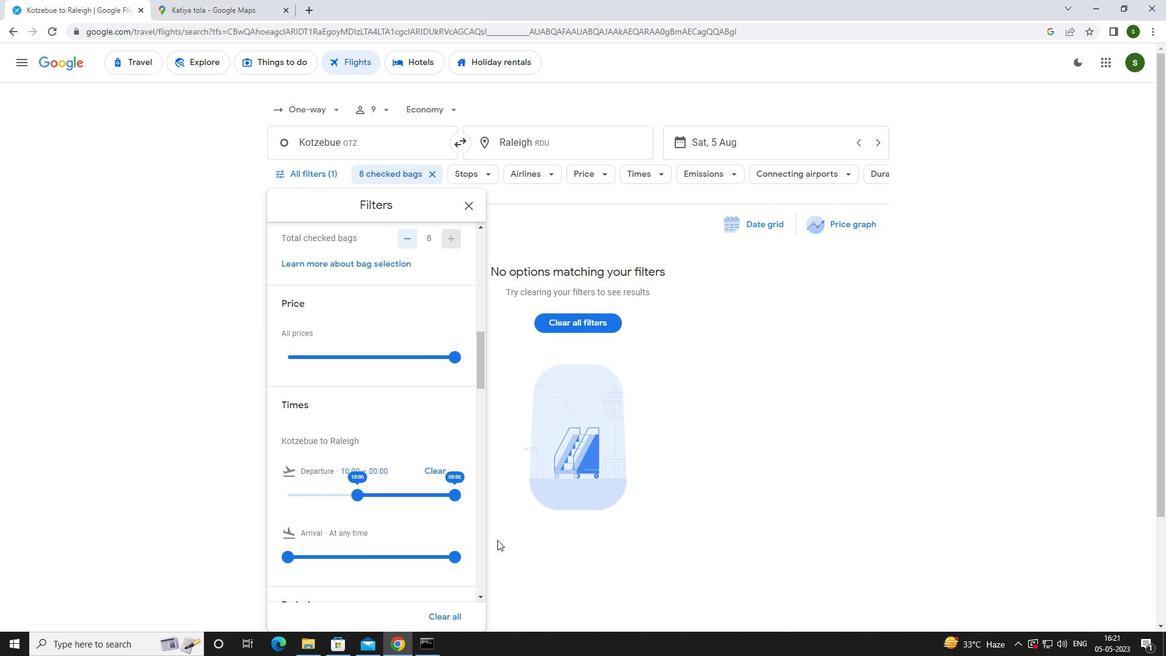 
Action: Mouse pressed left at (529, 542)
Screenshot: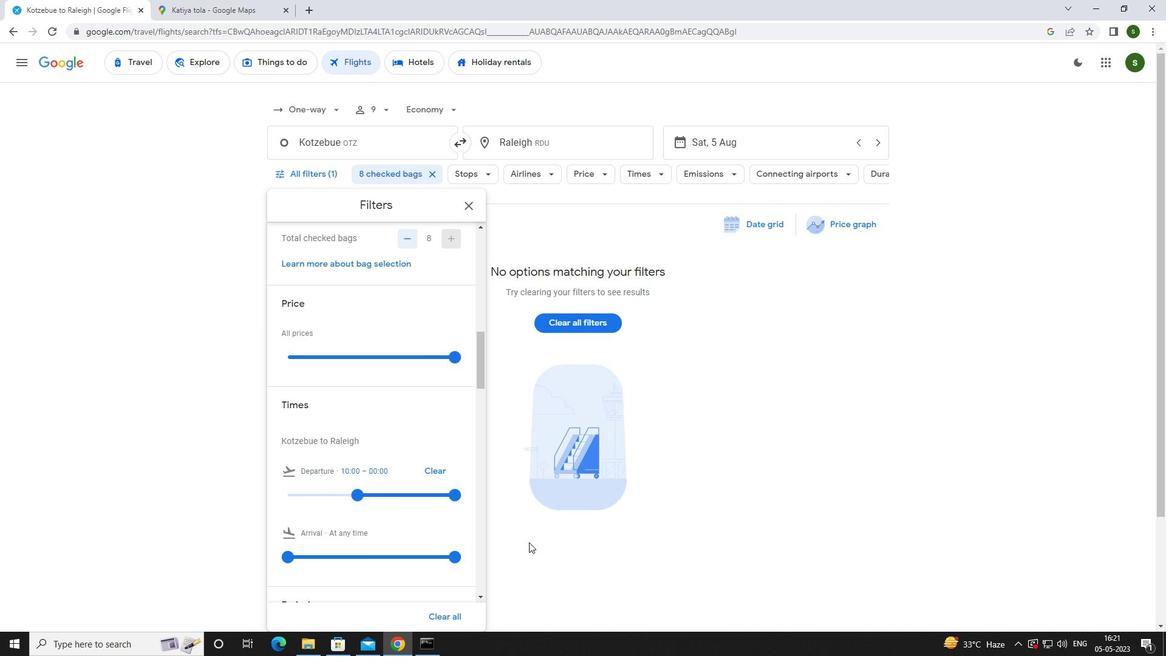 
Action: Mouse moved to (529, 540)
Screenshot: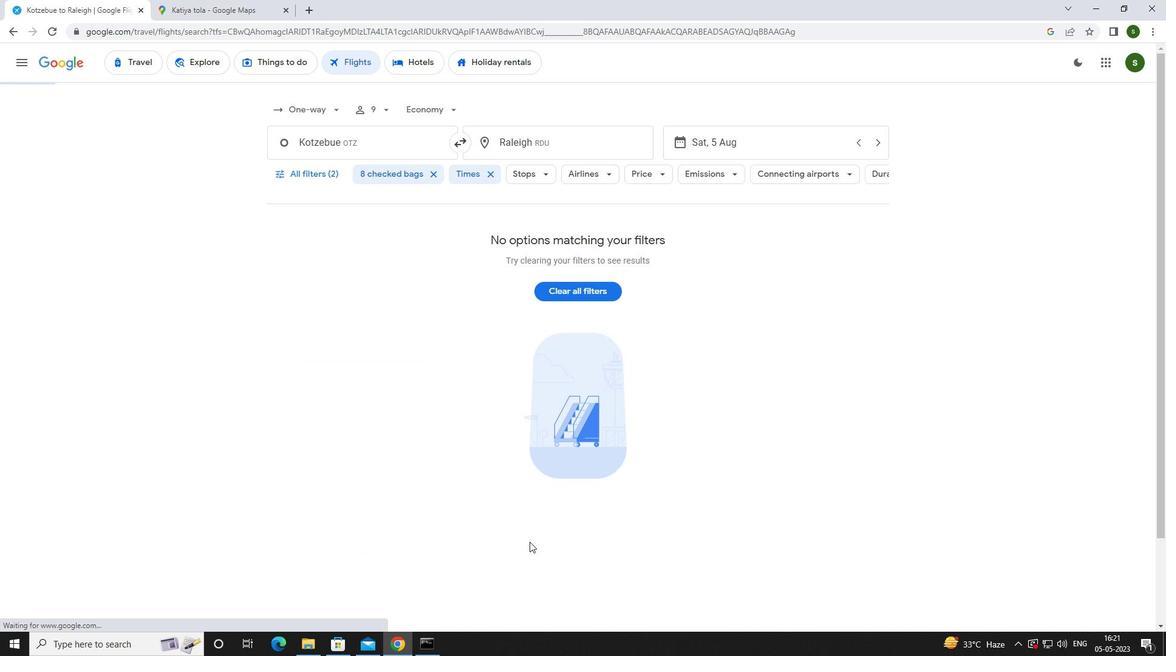 
